 Task: Open a blank google sheet and write heading  Financial Planner. Add Dates in a column and its values below  'Jan 23, Feb 23, Mar 23, Apr 23 & may23. 'Add Income in next column and its values below  $3,000, $3,200, $3,100, $3,300 & $3,500. Add Expenses in next column and its values below  $2,000, $2,300, $2,200, $2,500 & $2,800. Add savings in next column and its values below $500, $600, $500, $700 & $700. Add Investment in next column and its values below  $500, $700, $800, $900 & $1000. Add Net Saving in next column and its values below  $1000, $1200, $900, $800 & $700. Save page DashboardFinDashboard
Action: Key pressed <Key.shift><Key.shift><Key.shift><Key.shift><Key.shift><Key.shift><Key.shift><Key.shift><Key.shift><Key.shift>Financial<Key.space><Key.shift>Planner<Key.enter><Key.shift>Dates<Key.enter><Key.shift>Jan<Key.space>23<Key.enter><Key.shift>Feb<Key.space>23<Key.enter><Key.shift><Key.shift><Key.shift><Key.shift><Key.shift><Key.shift><Key.shift>Mar<Key.space>23<Key.enter><Key.shift>Apr<Key.space>23<Key.enter><Key.shift>May<Key.space>23<Key.enter>
Screenshot: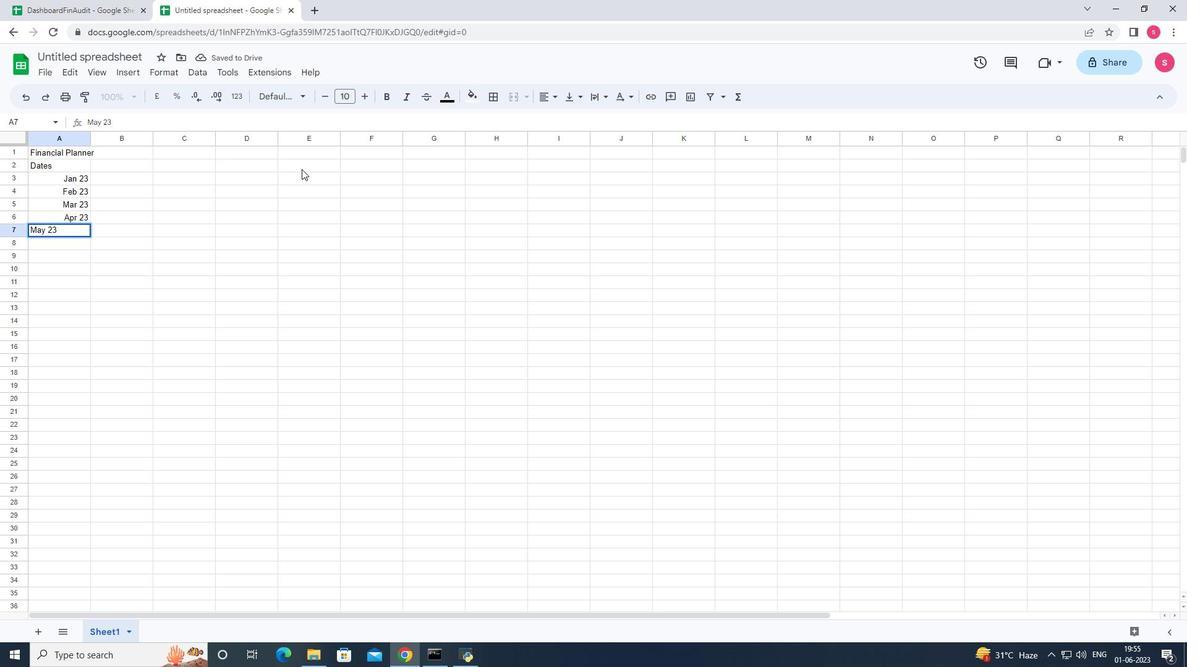 
Action: Mouse moved to (138, 162)
Screenshot: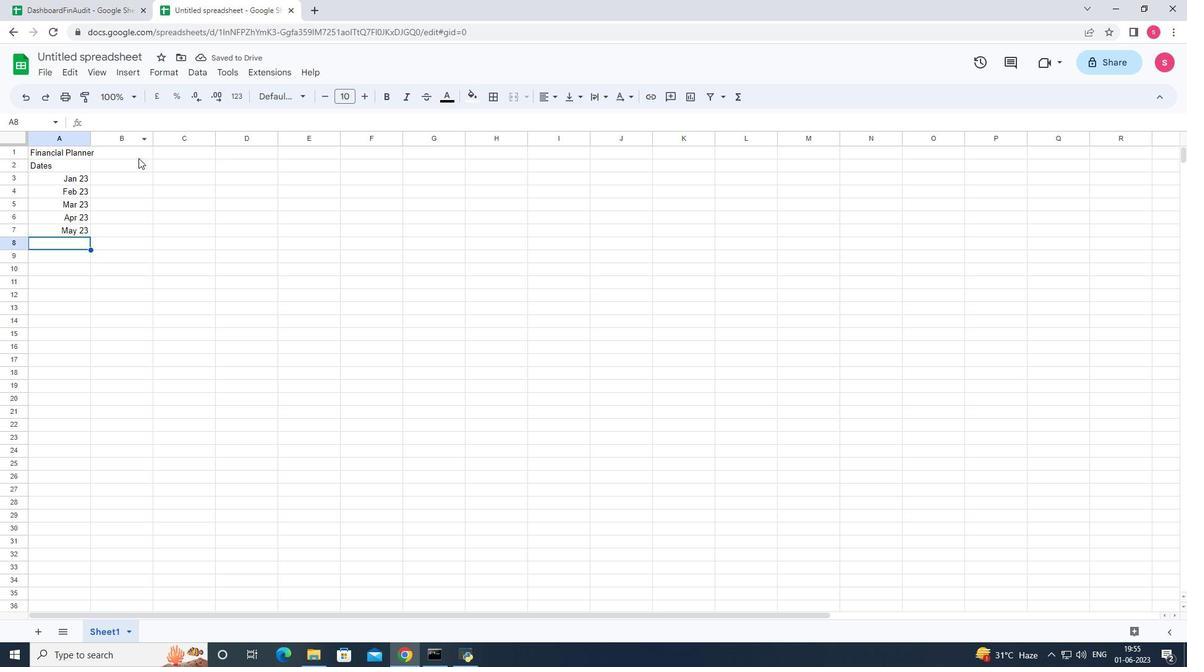 
Action: Mouse pressed left at (138, 162)
Screenshot: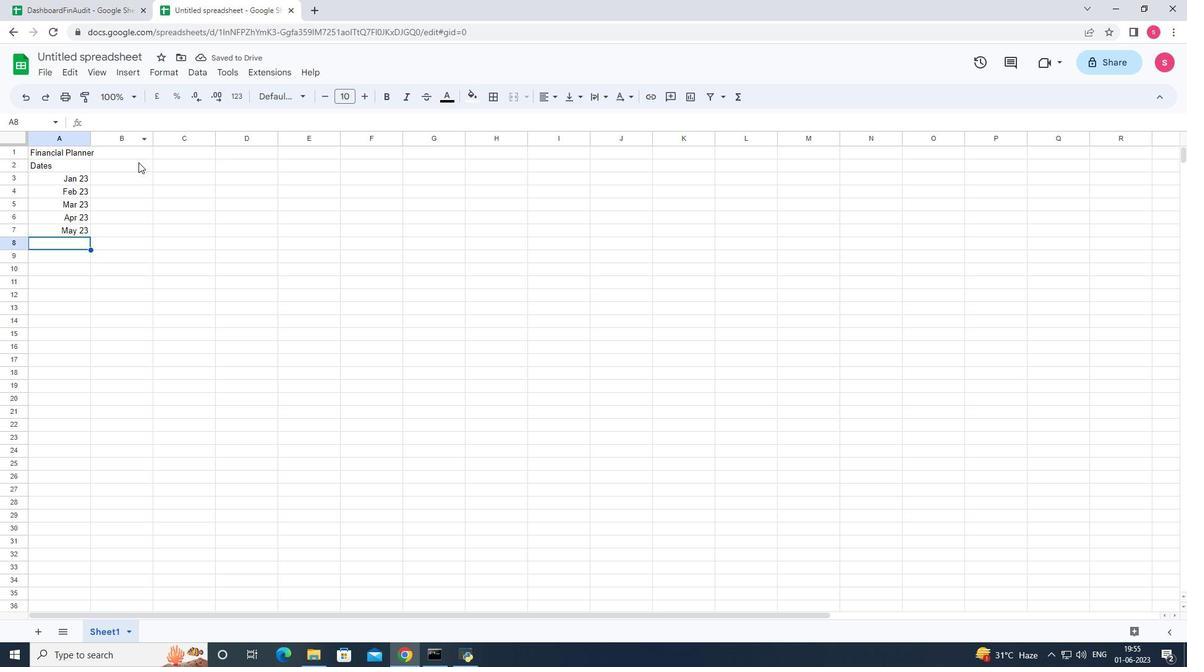 
Action: Key pressed <Key.shift>Income<Key.down>3000<Key.enter>3200<Key.enter>3100<Key.enter>3300<Key.enter>3500<Key.enter>
Screenshot: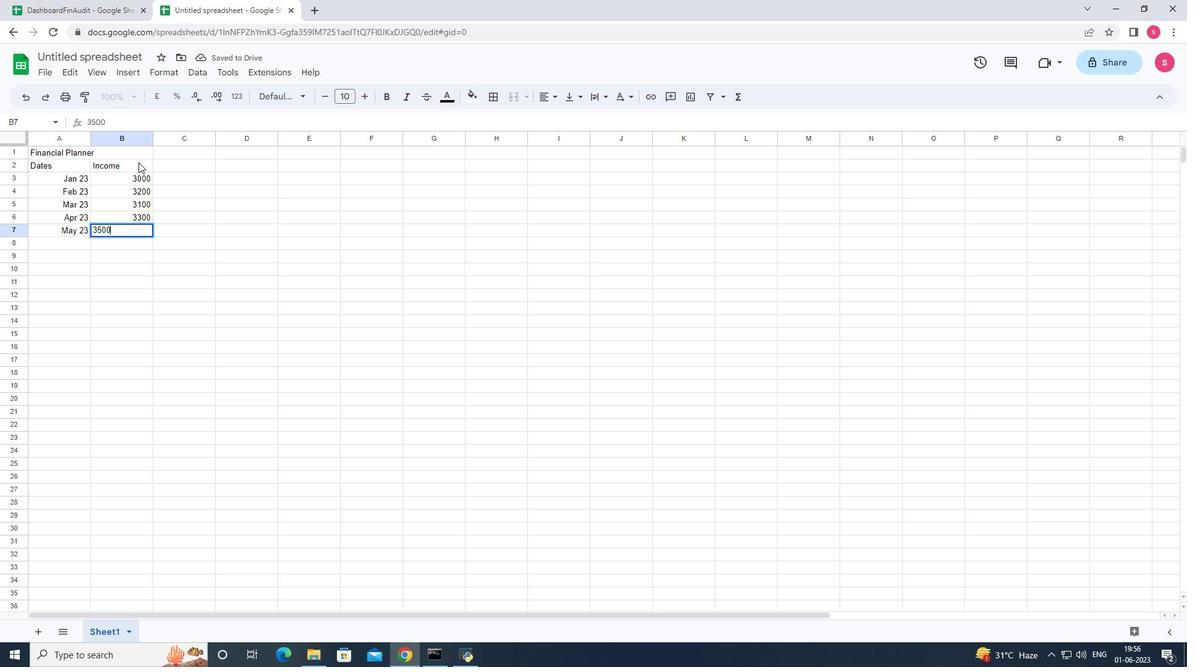 
Action: Mouse moved to (124, 177)
Screenshot: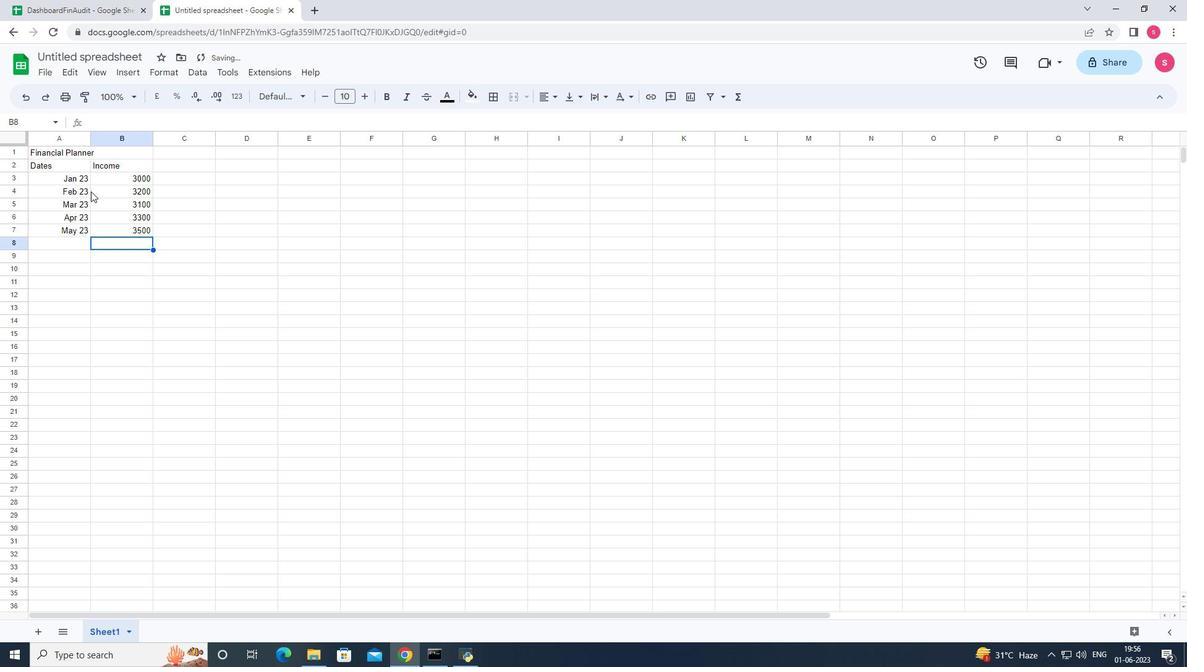 
Action: Mouse pressed left at (124, 177)
Screenshot: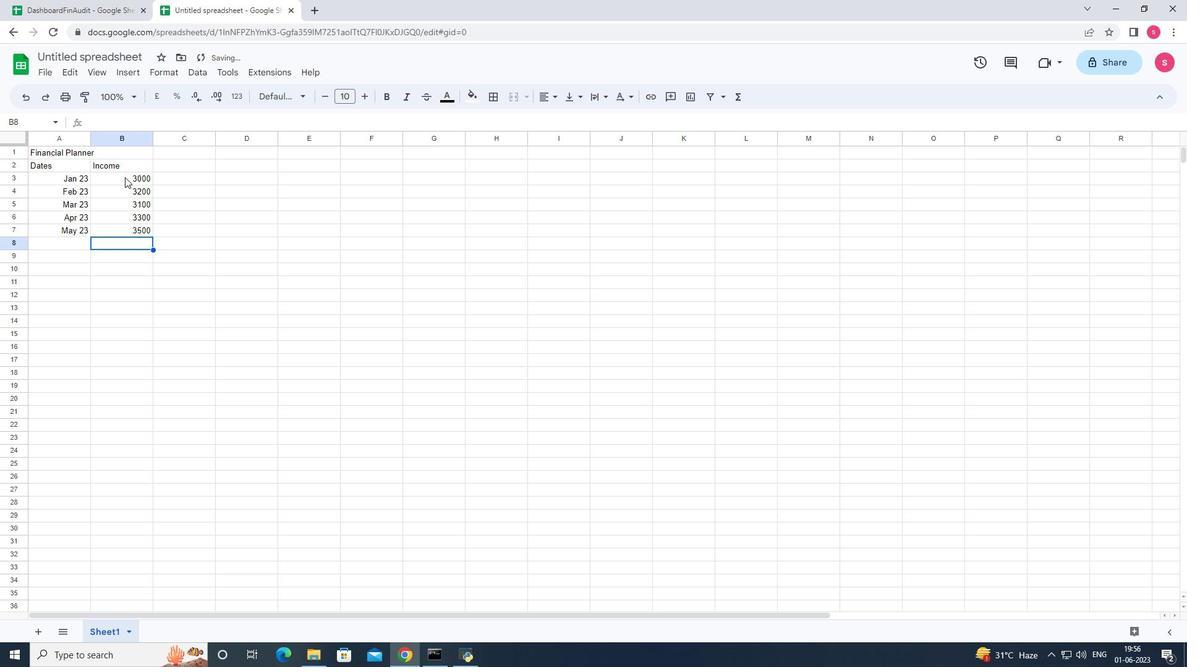 
Action: Mouse moved to (163, 74)
Screenshot: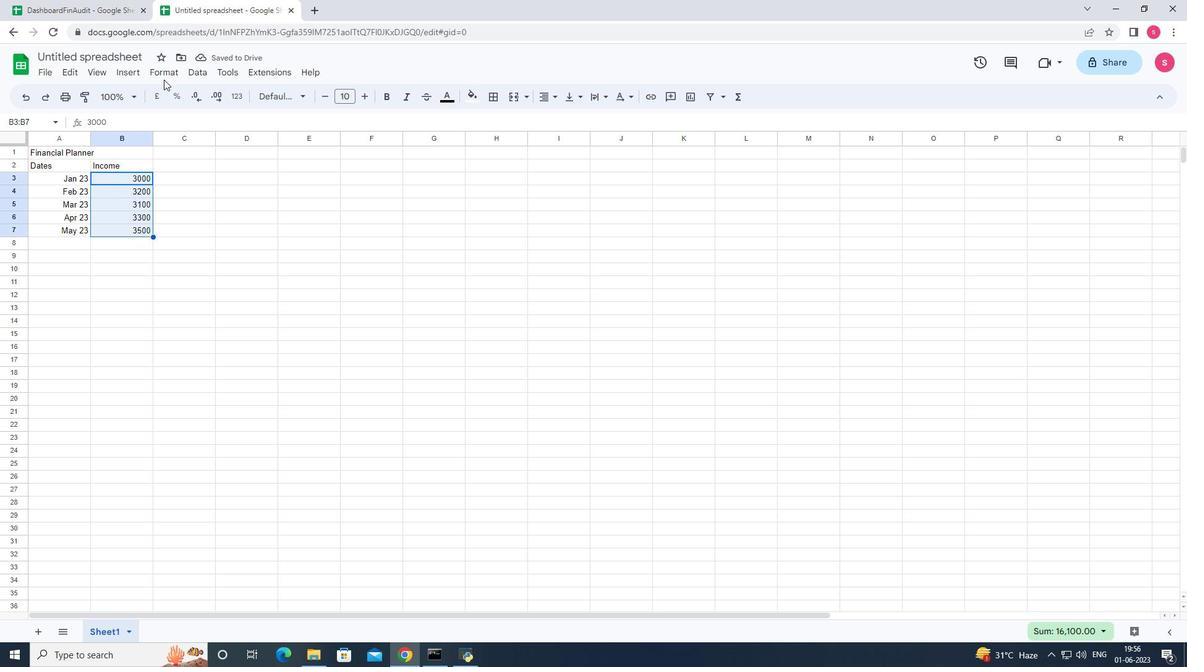 
Action: Mouse pressed left at (163, 74)
Screenshot: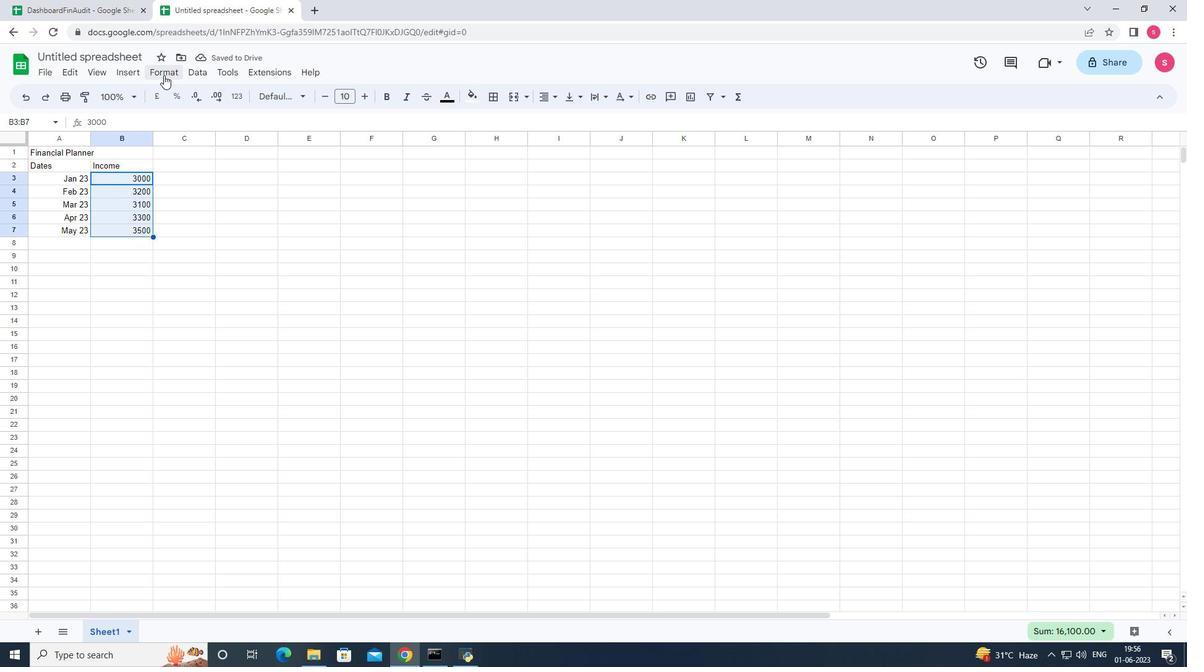 
Action: Mouse moved to (193, 125)
Screenshot: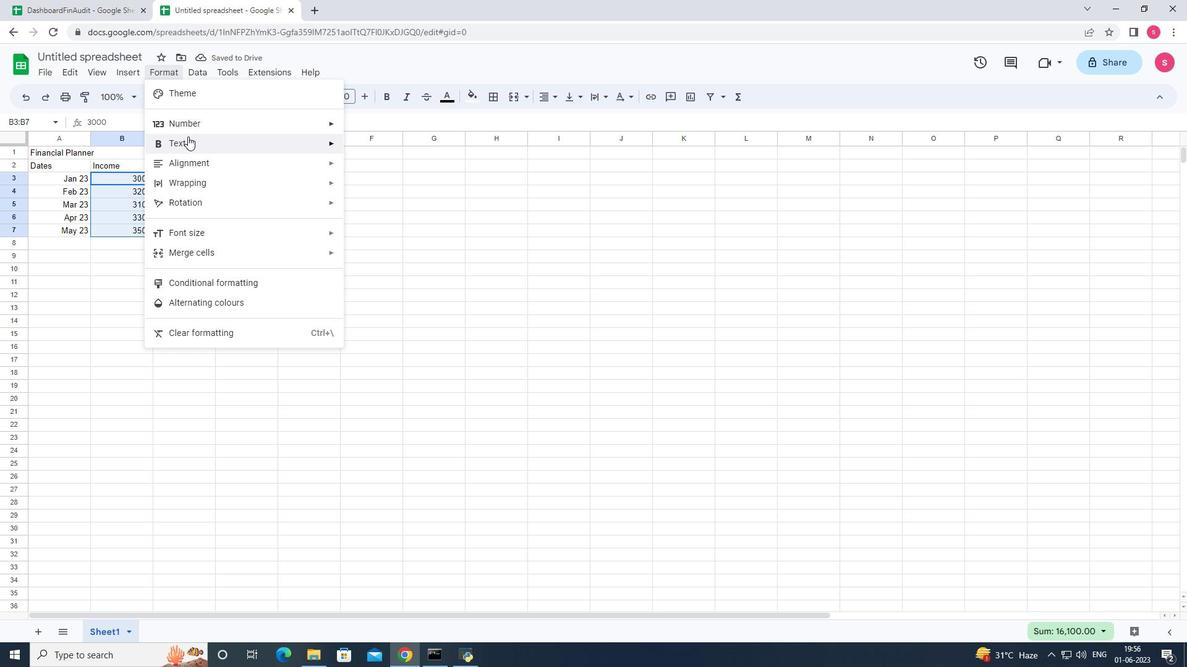 
Action: Mouse pressed left at (193, 125)
Screenshot: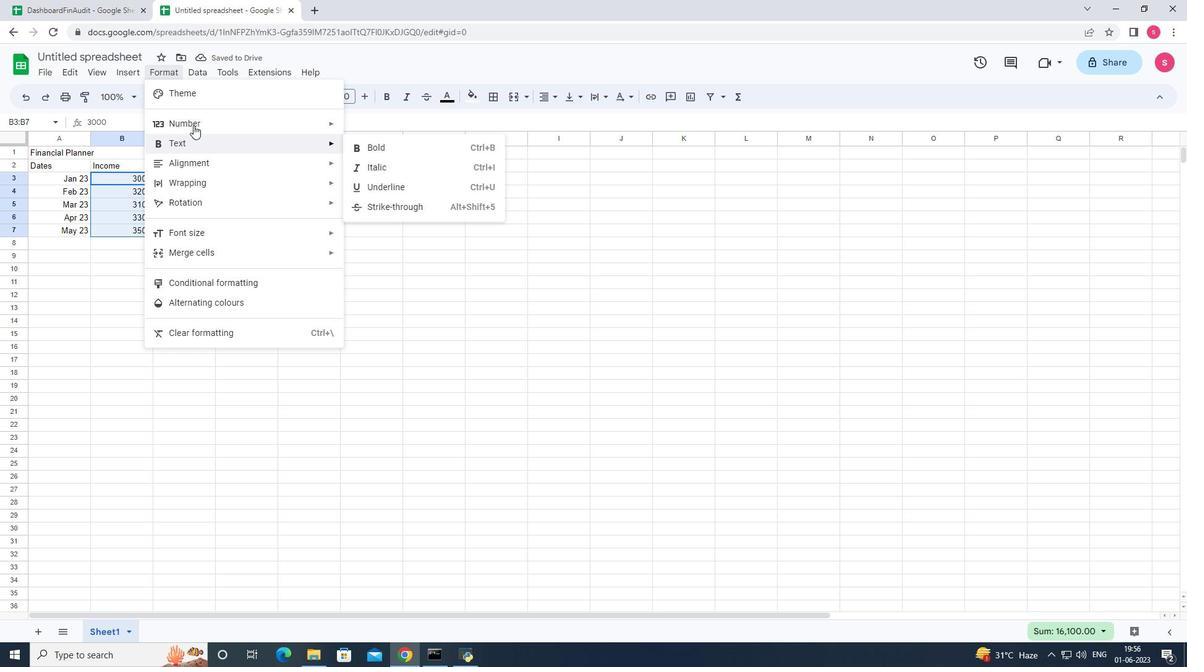 
Action: Mouse moved to (445, 497)
Screenshot: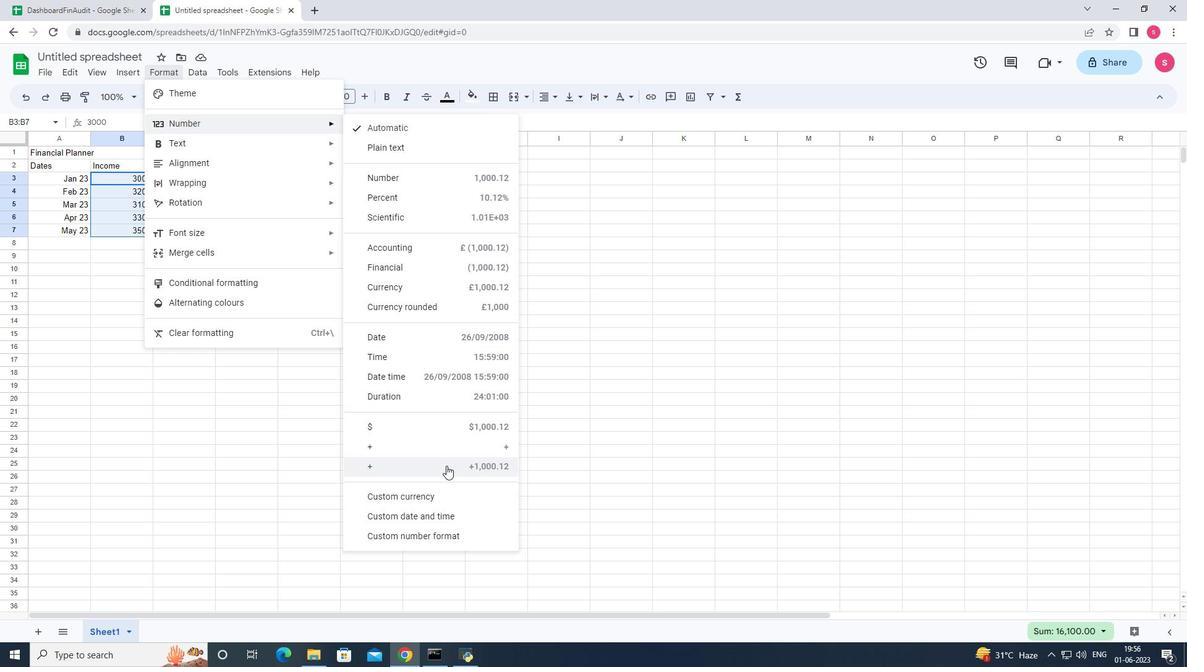 
Action: Mouse pressed left at (445, 497)
Screenshot: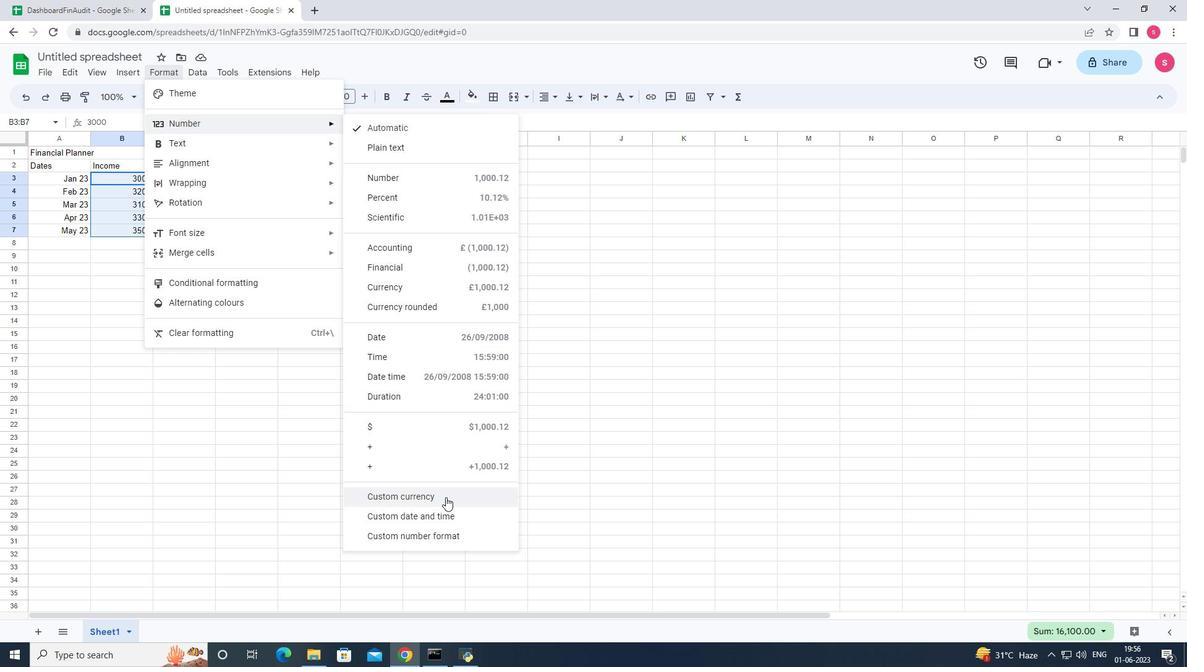 
Action: Mouse moved to (603, 274)
Screenshot: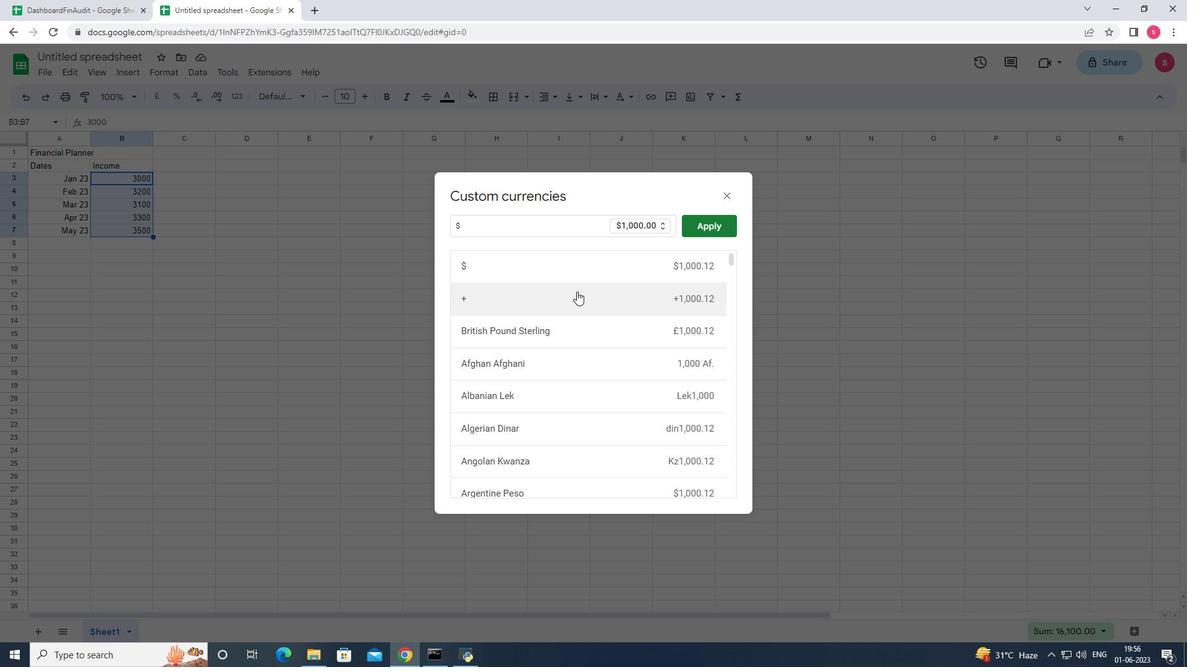 
Action: Mouse pressed left at (603, 274)
Screenshot: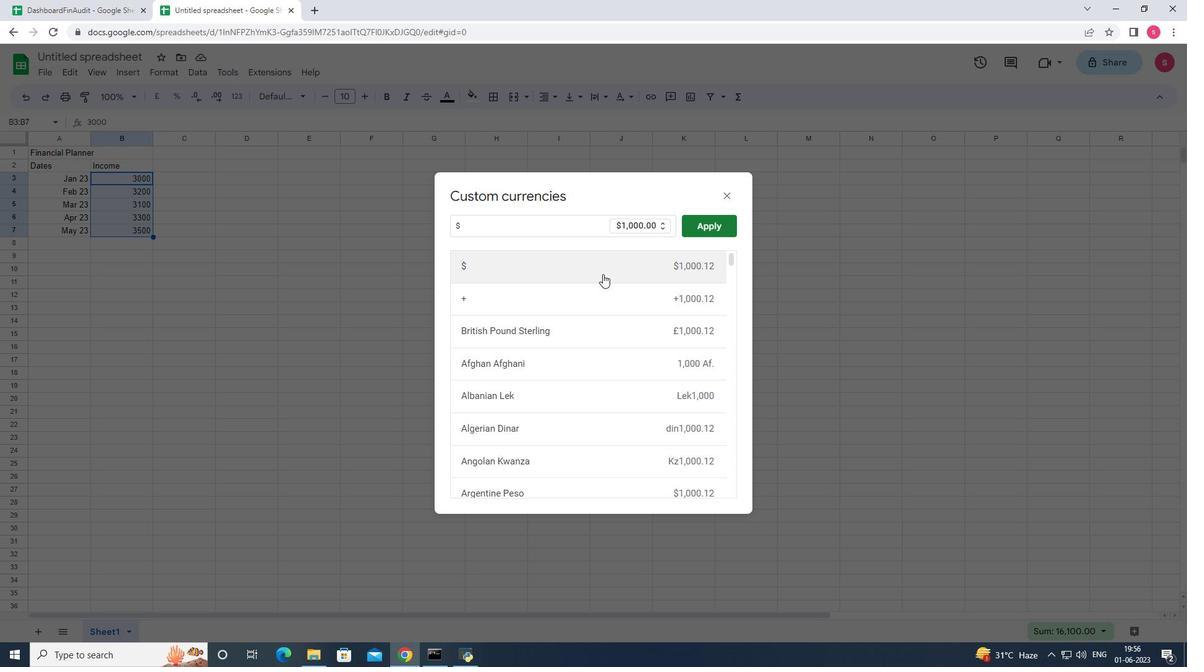
Action: Mouse moved to (716, 230)
Screenshot: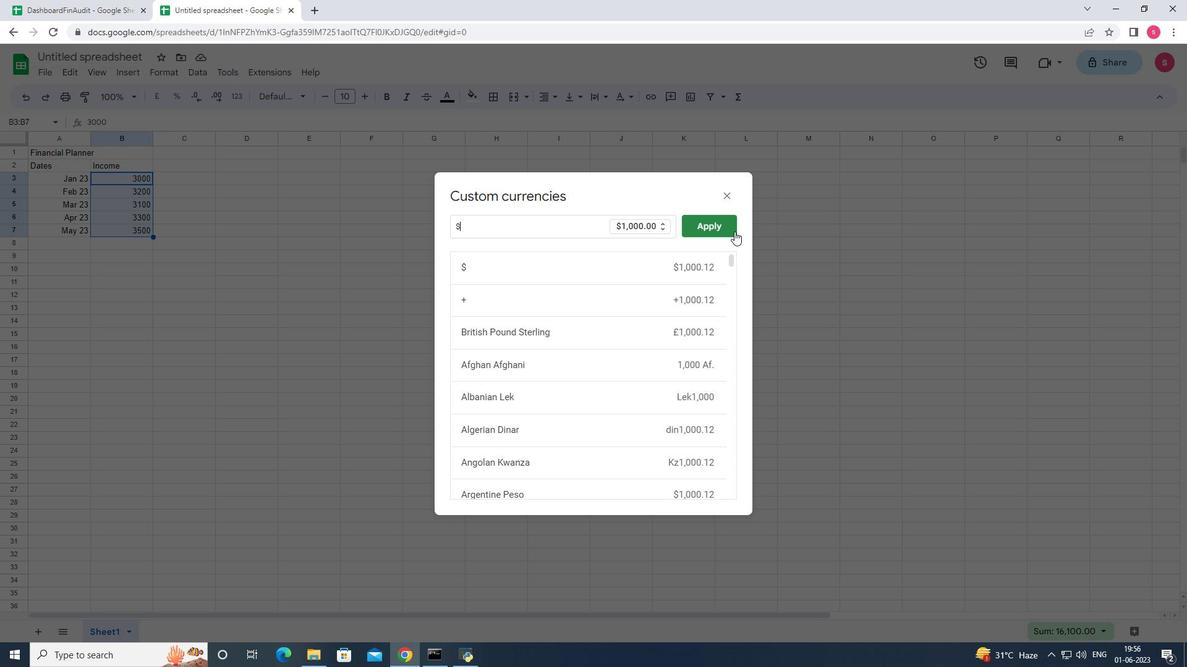 
Action: Mouse pressed left at (716, 230)
Screenshot: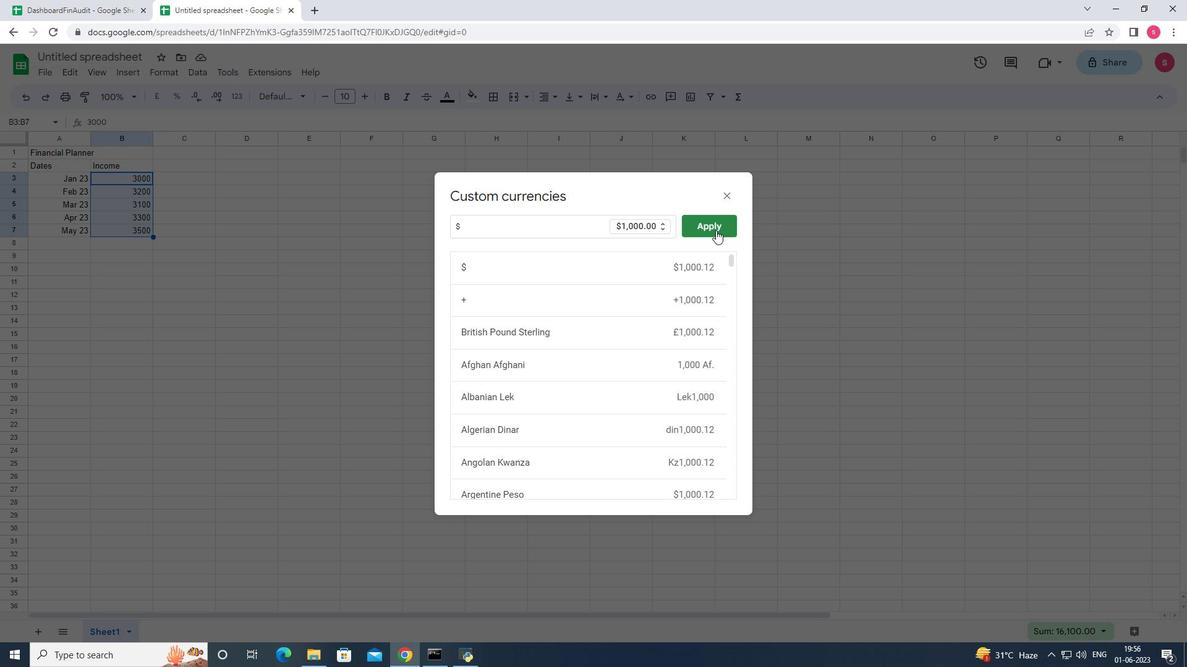 
Action: Mouse moved to (188, 168)
Screenshot: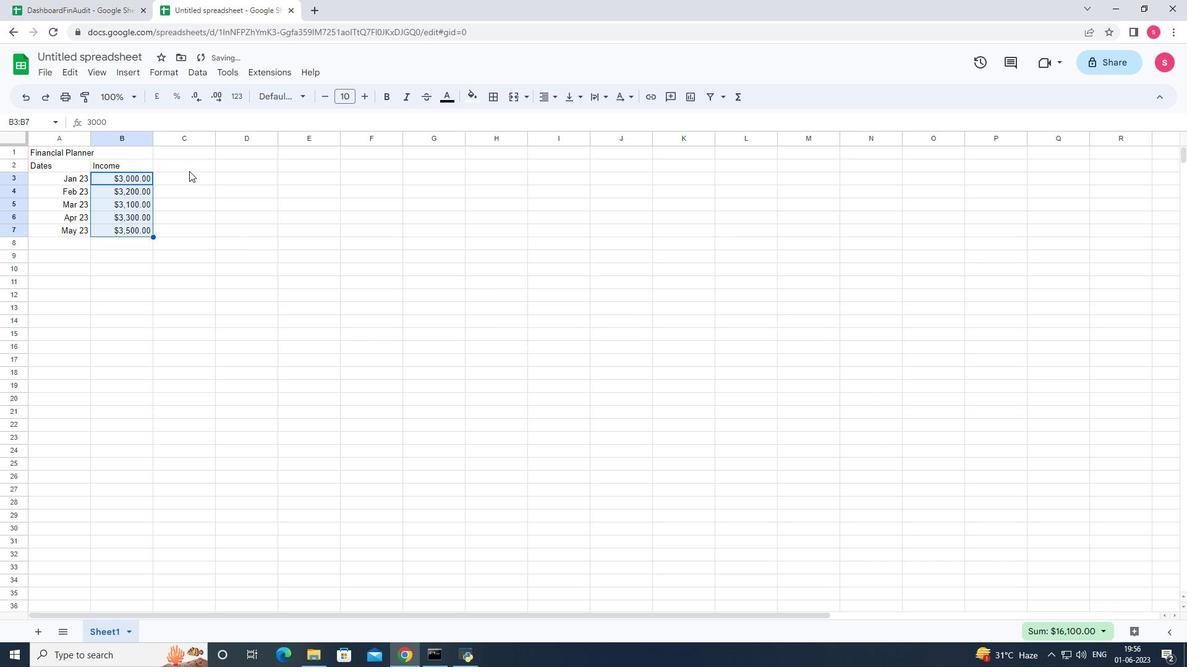 
Action: Mouse pressed left at (188, 168)
Screenshot: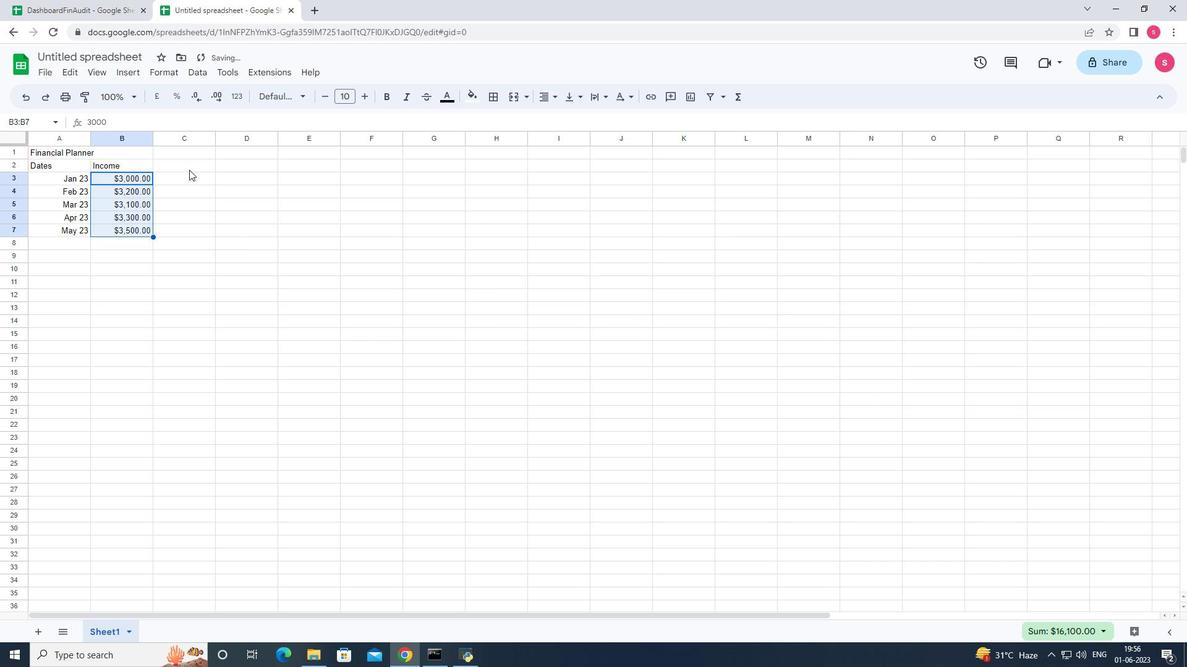 
Action: Key pressed <Key.shift><Key.shift><Key.shift><Key.shift><Key.shift><Key.shift><Key.shift><Key.shift>Expenses<Key.enter>2000<Key.enter>2300<Key.enter>2200<Key.enter>2500<Key.enter>2800<Key.enter>
Screenshot: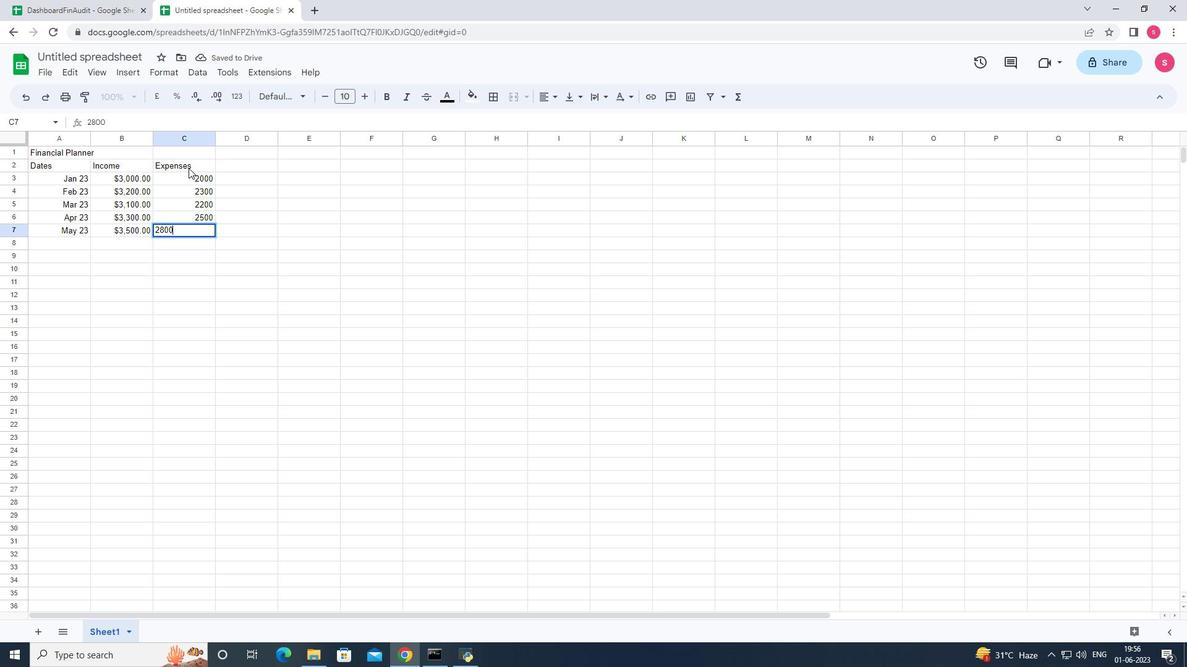 
Action: Mouse moved to (164, 184)
Screenshot: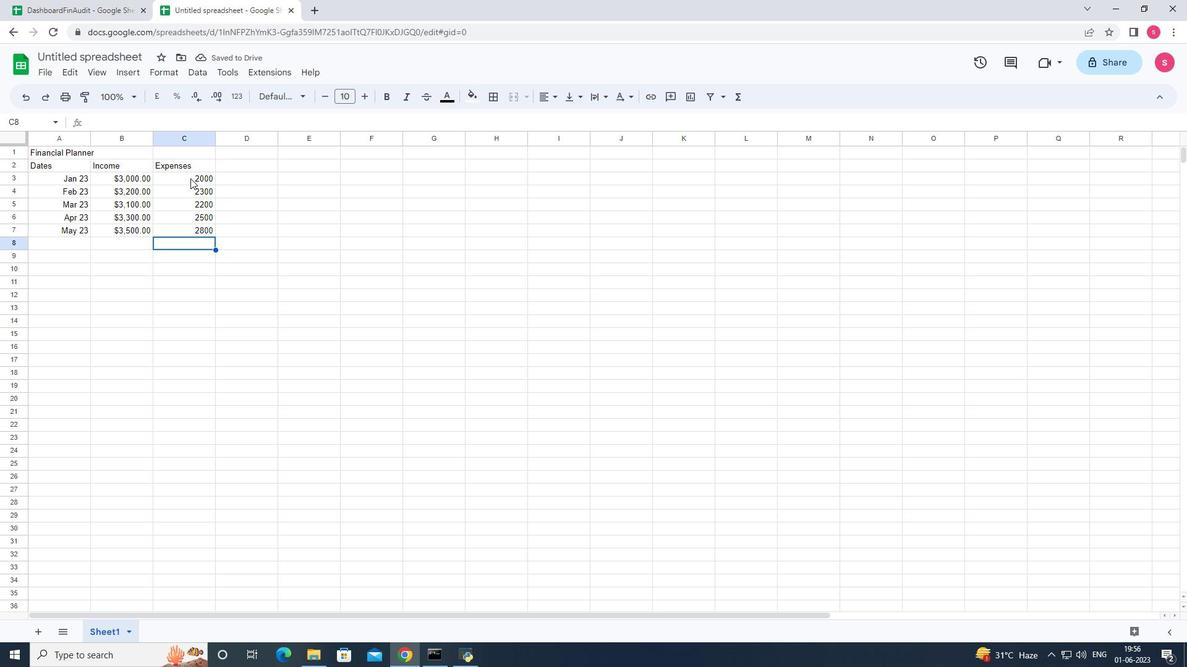 
Action: Mouse pressed left at (164, 184)
Screenshot: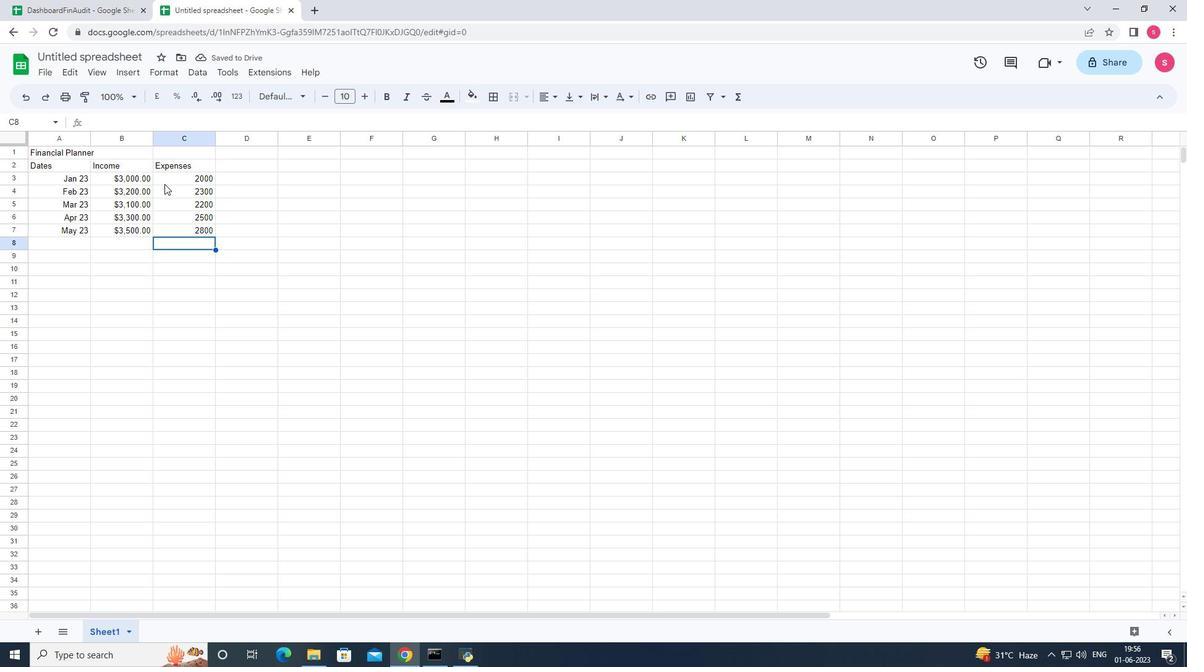 
Action: Mouse moved to (171, 68)
Screenshot: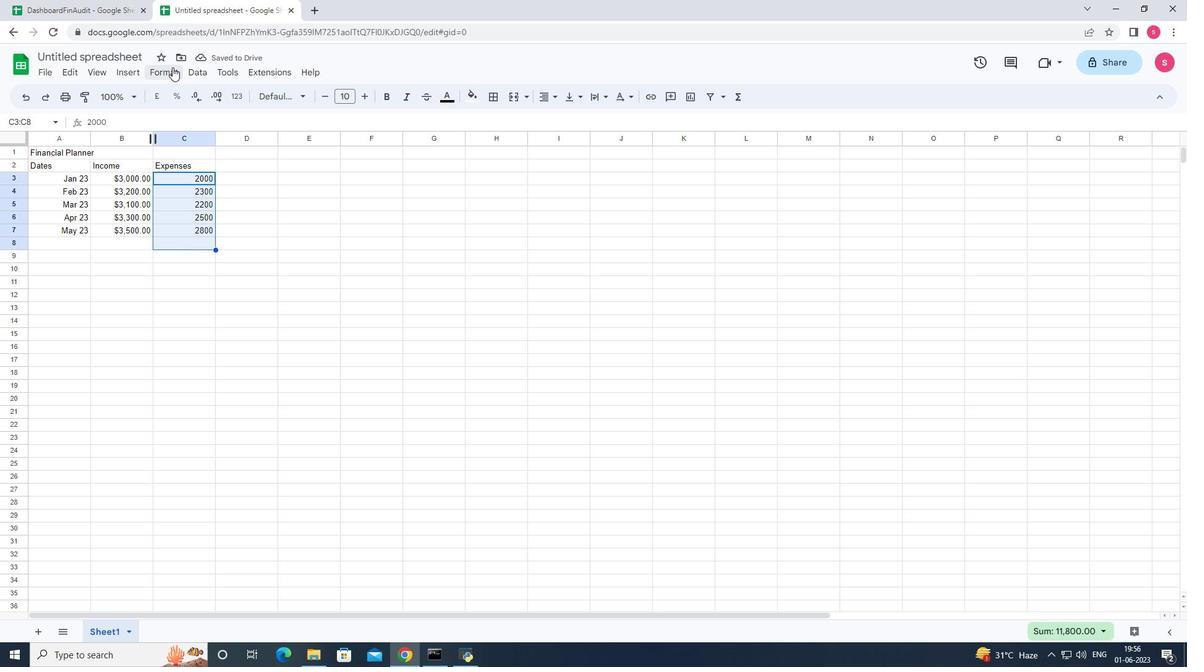
Action: Mouse pressed left at (171, 68)
Screenshot: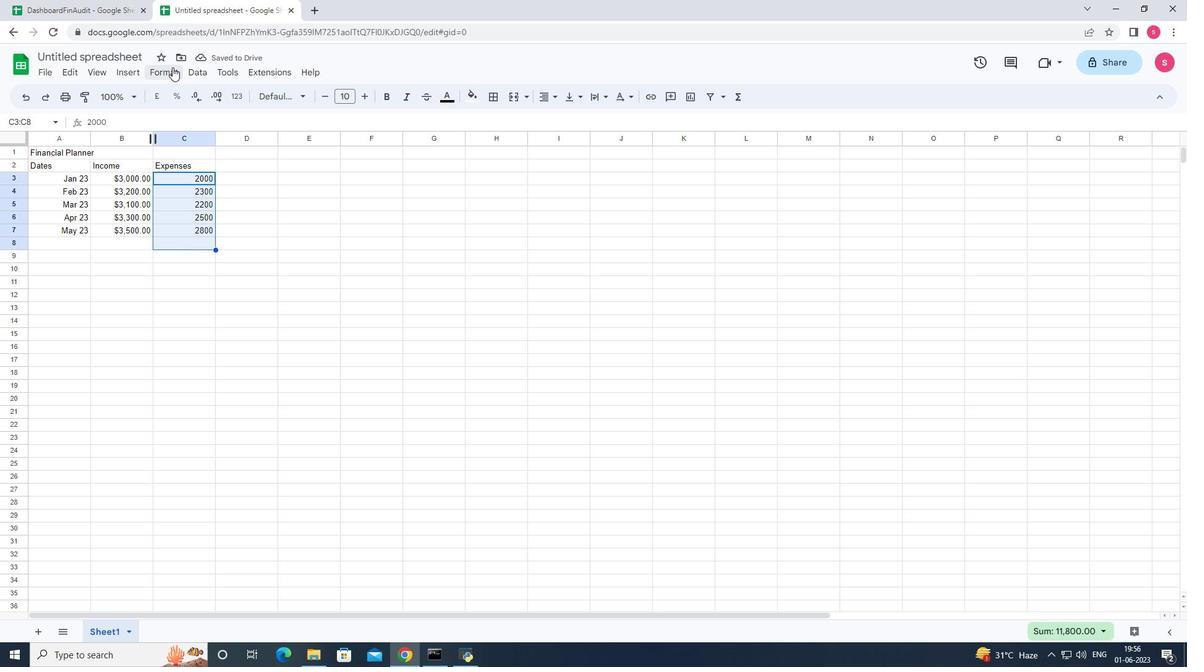 
Action: Mouse moved to (205, 132)
Screenshot: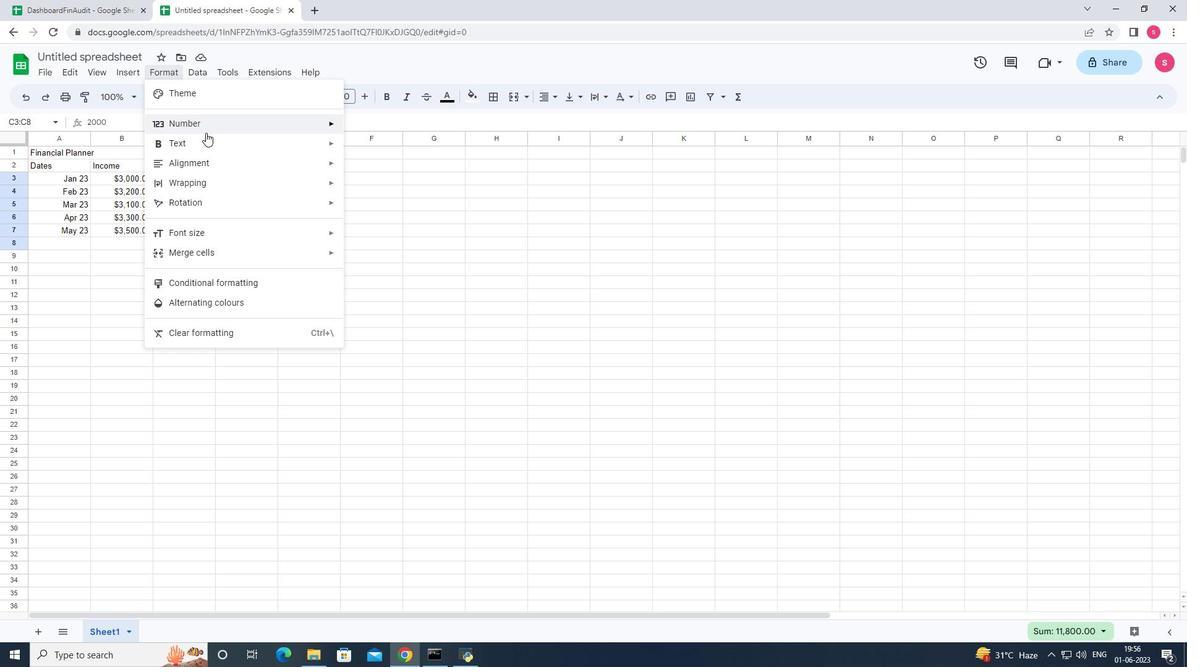 
Action: Mouse pressed left at (205, 132)
Screenshot: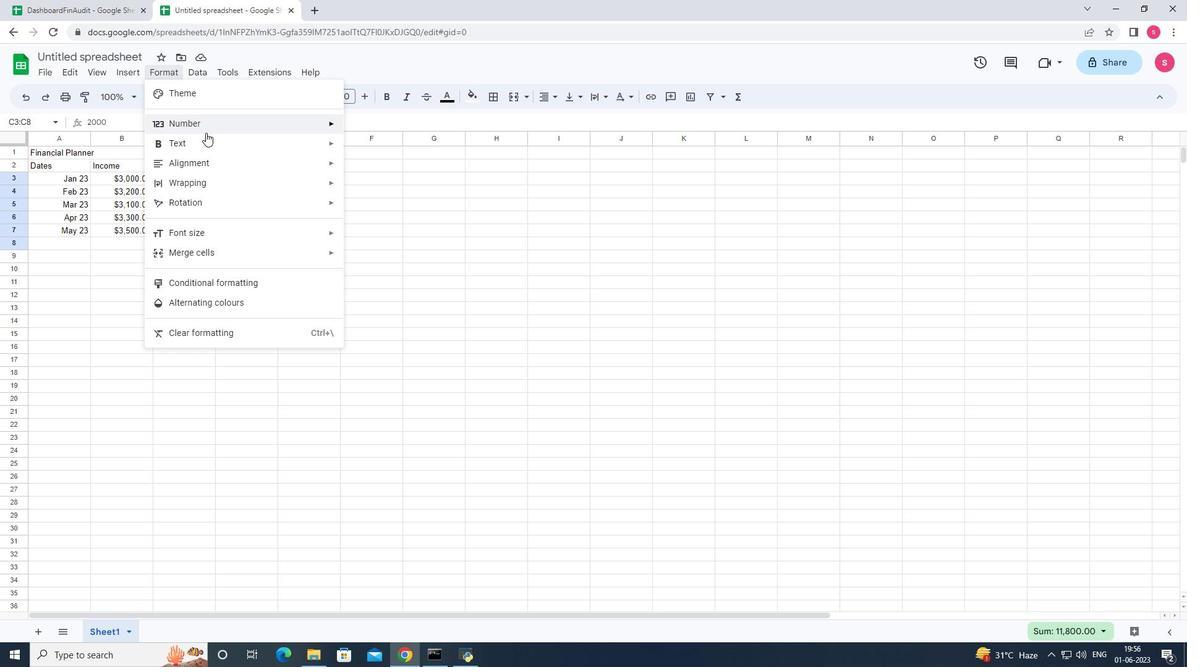 
Action: Mouse moved to (450, 492)
Screenshot: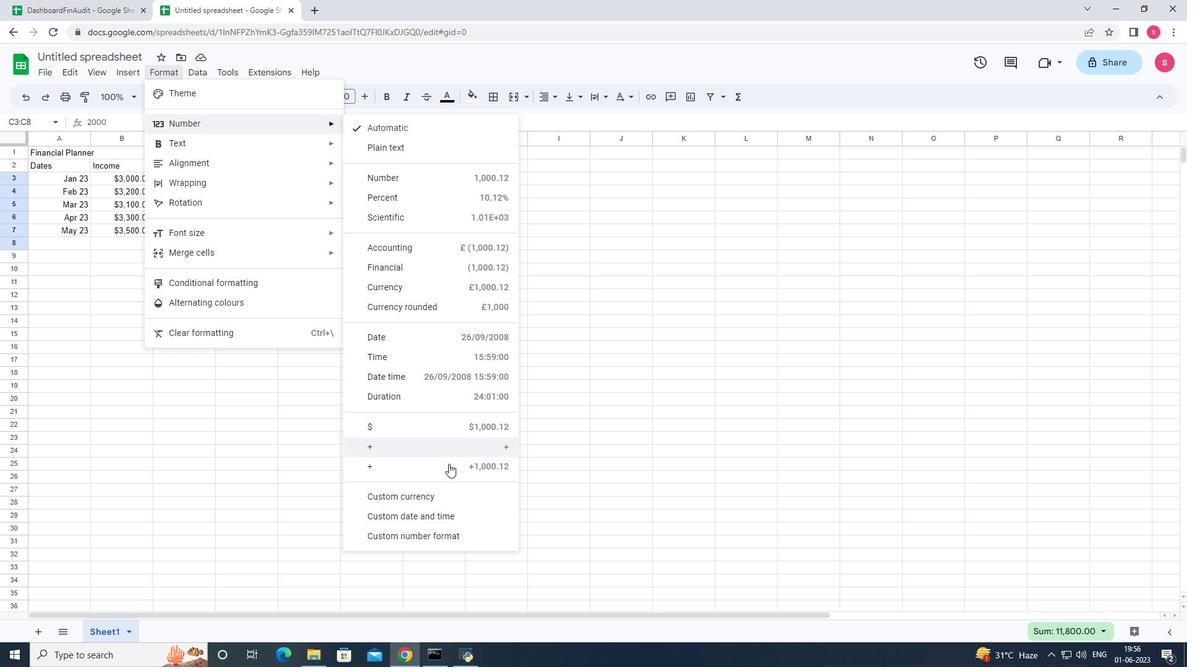 
Action: Mouse pressed left at (450, 492)
Screenshot: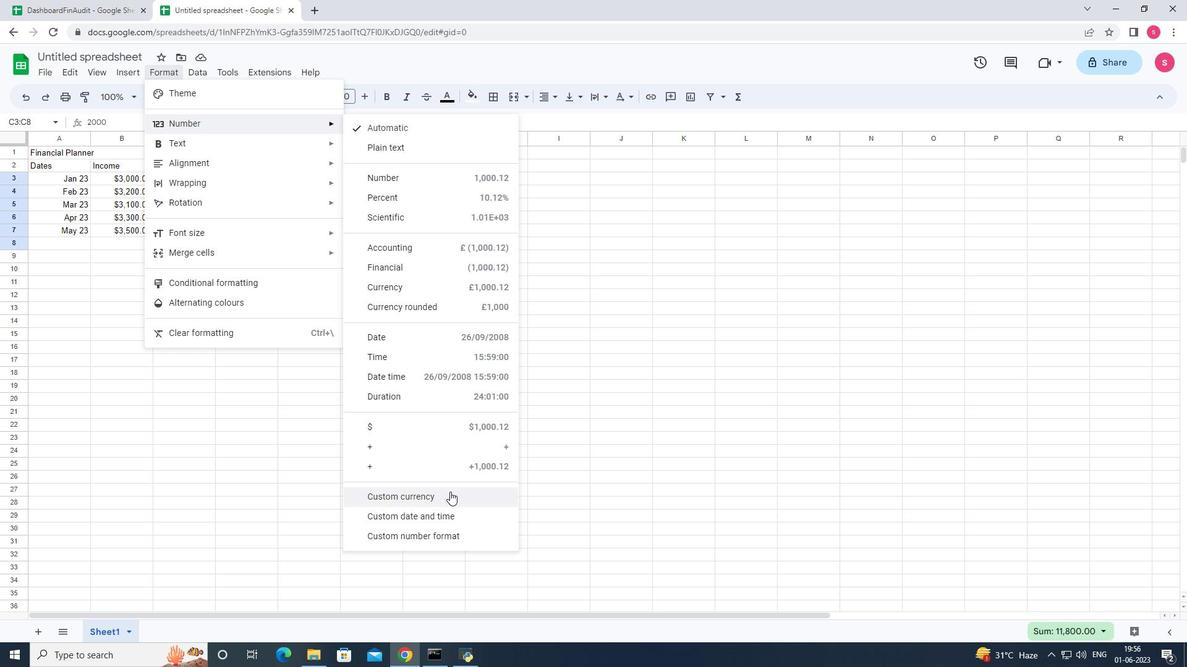 
Action: Mouse moved to (530, 278)
Screenshot: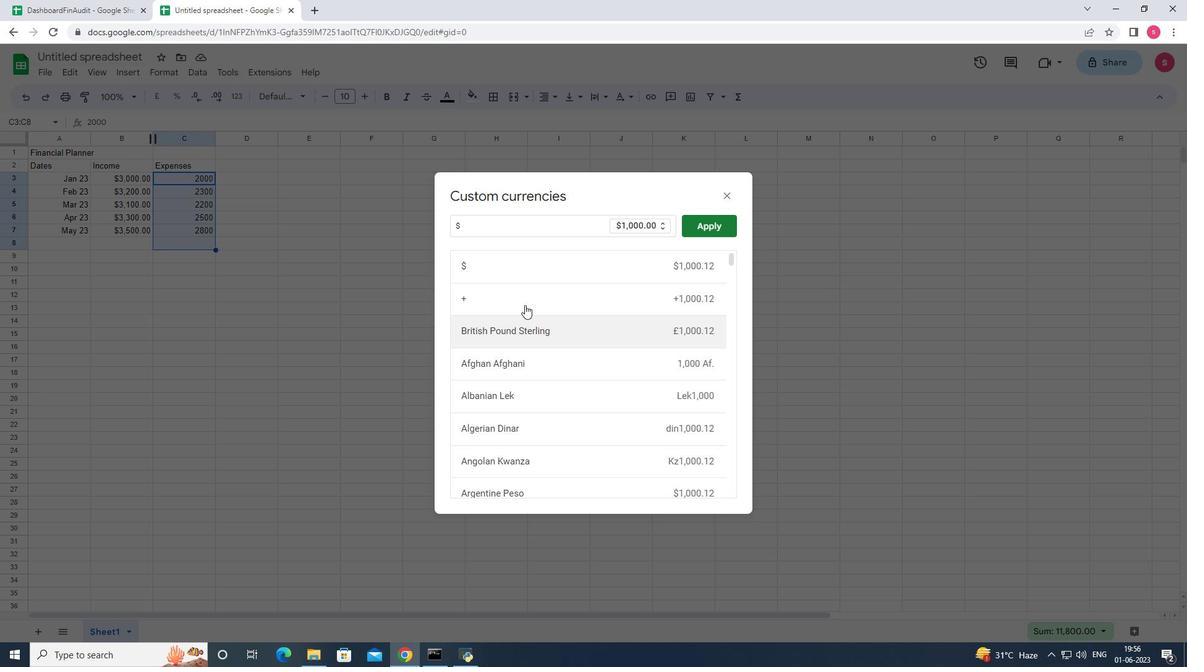 
Action: Mouse pressed left at (530, 278)
Screenshot: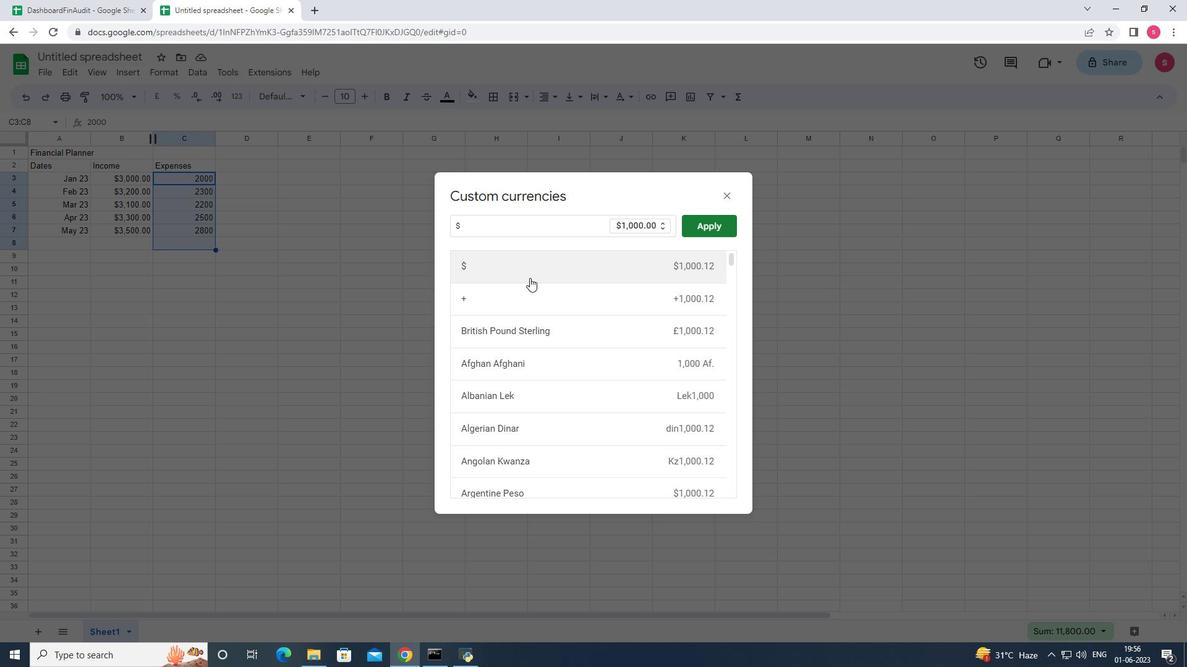 
Action: Mouse moved to (700, 226)
Screenshot: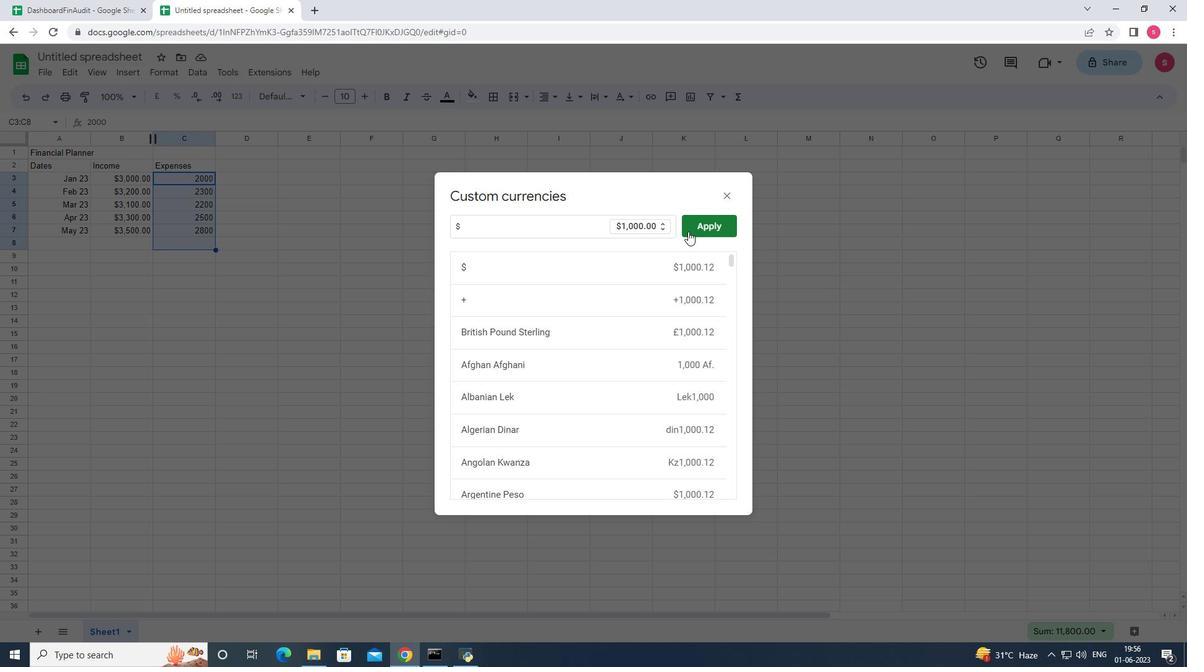 
Action: Mouse pressed left at (700, 226)
Screenshot: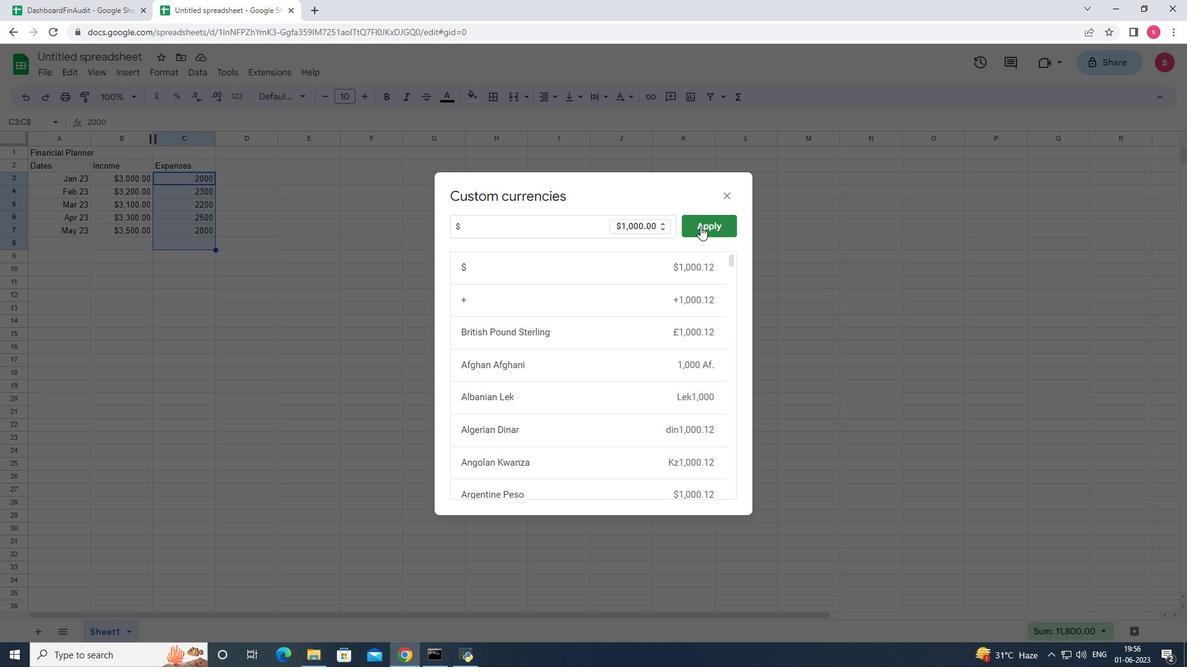 
Action: Mouse moved to (242, 164)
Screenshot: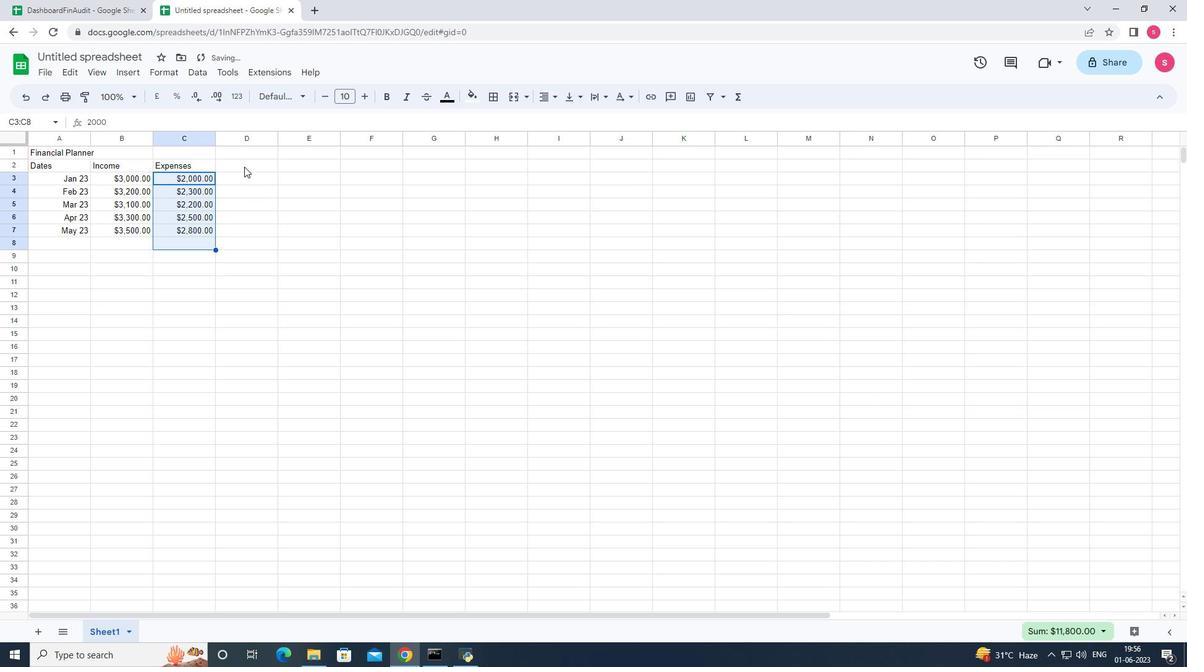 
Action: Mouse pressed left at (242, 164)
Screenshot: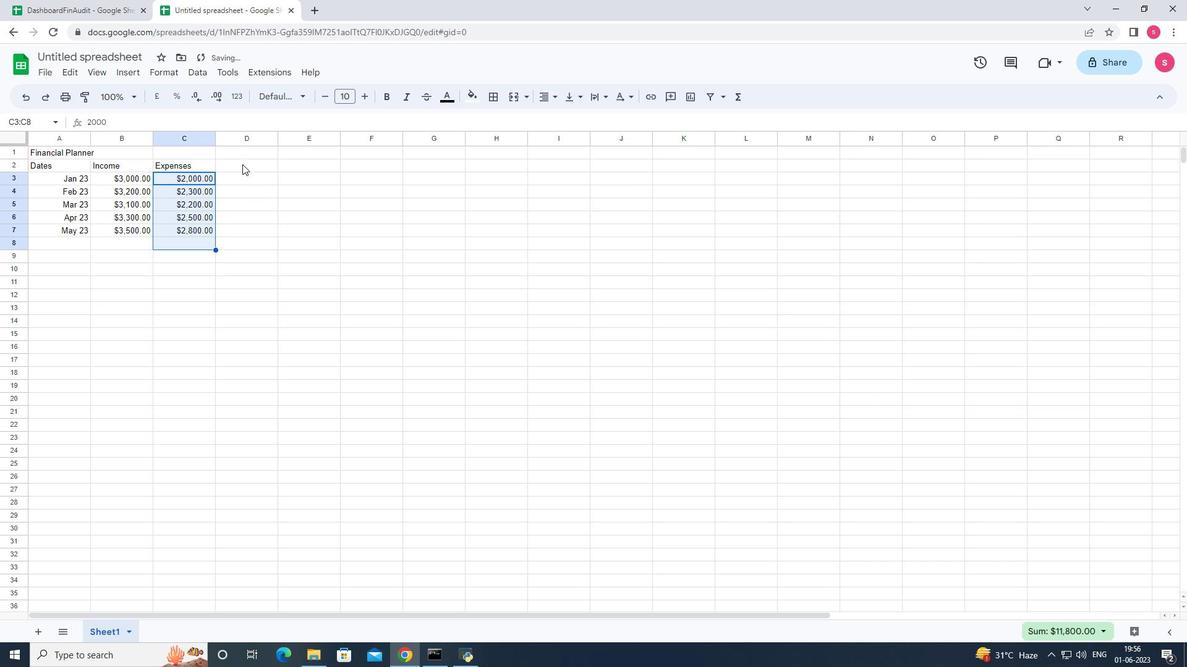 
Action: Mouse moved to (250, 175)
Screenshot: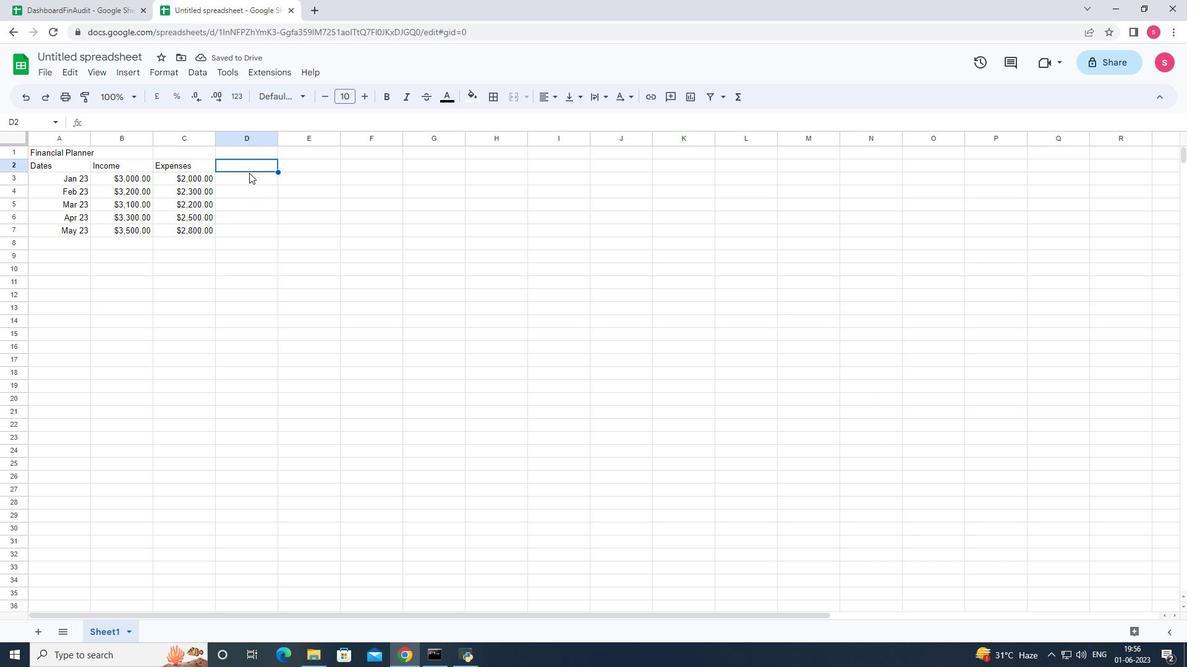 
Action: Key pressed <Key.shift>Savings<Key.enter>500<Key.enter>600<Key.enter>500<Key.enter>700<Key.enter>700<Key.enter>
Screenshot: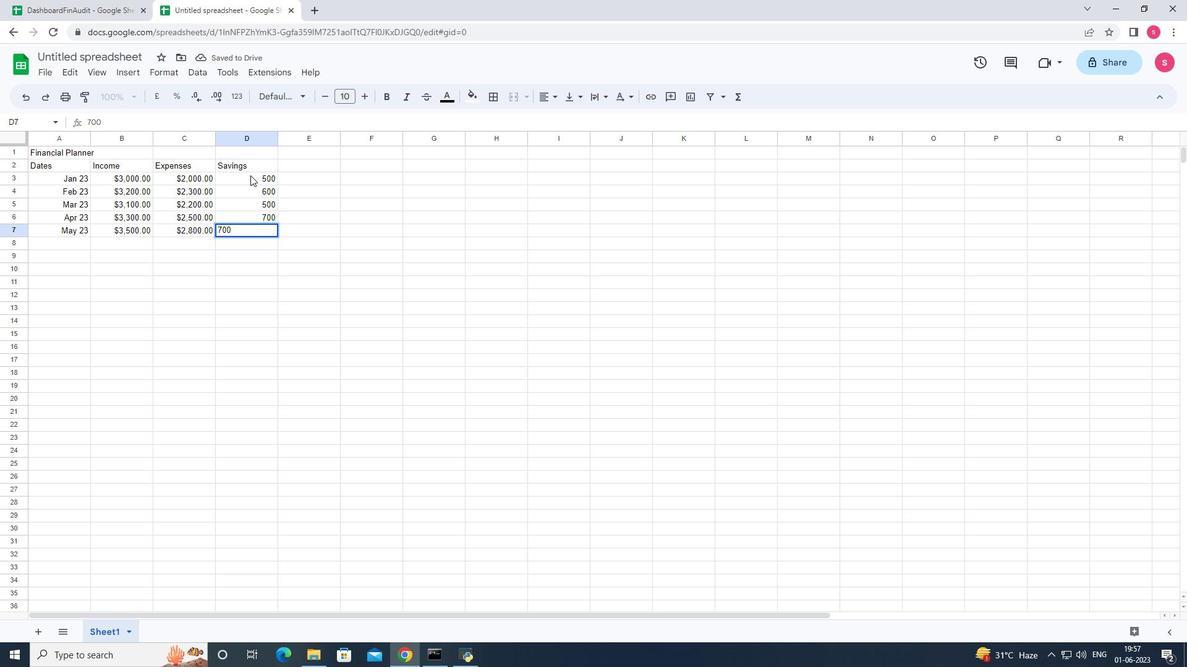 
Action: Mouse pressed left at (250, 175)
Screenshot: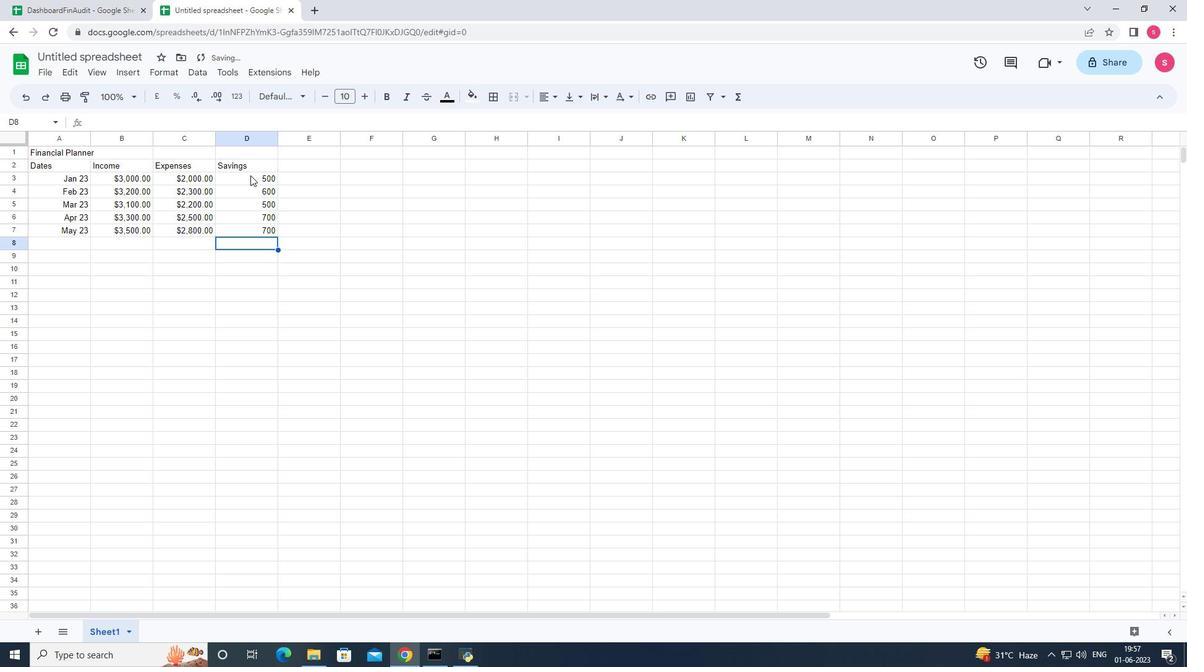 
Action: Mouse moved to (171, 70)
Screenshot: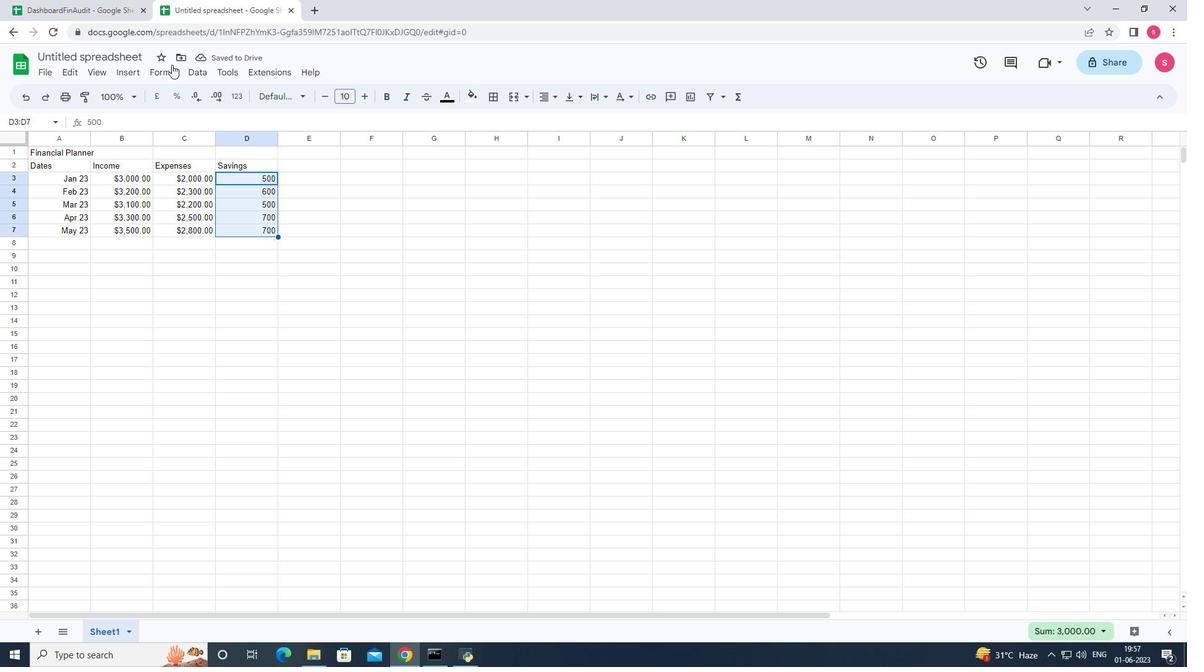 
Action: Mouse pressed left at (171, 70)
Screenshot: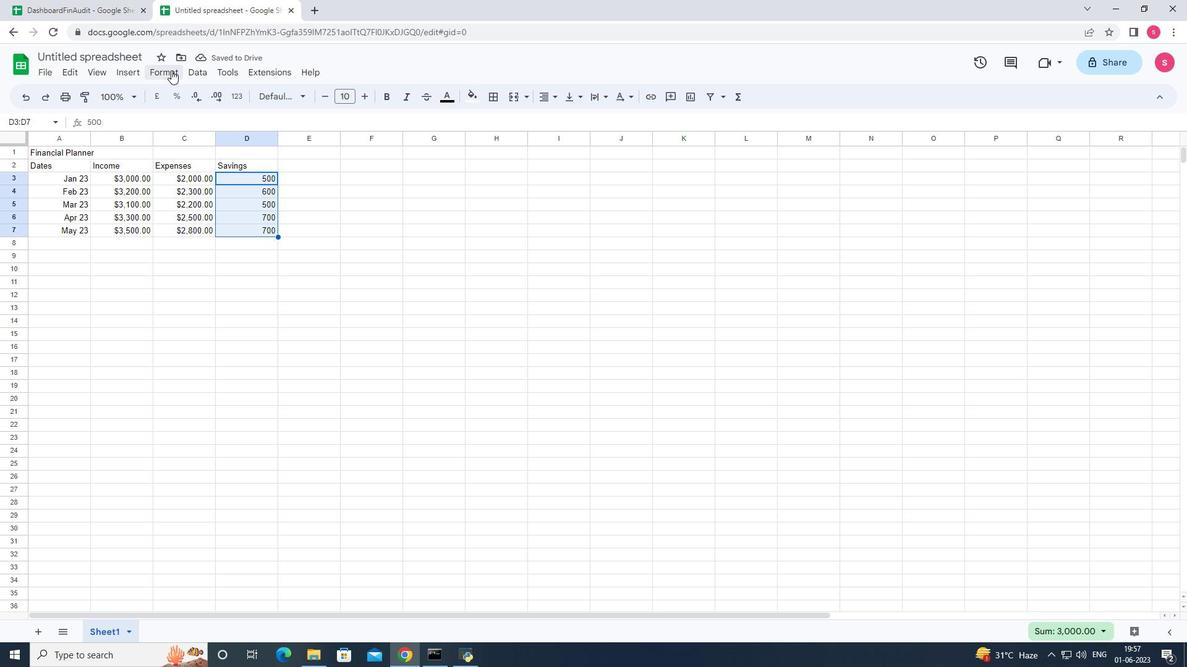 
Action: Mouse moved to (186, 127)
Screenshot: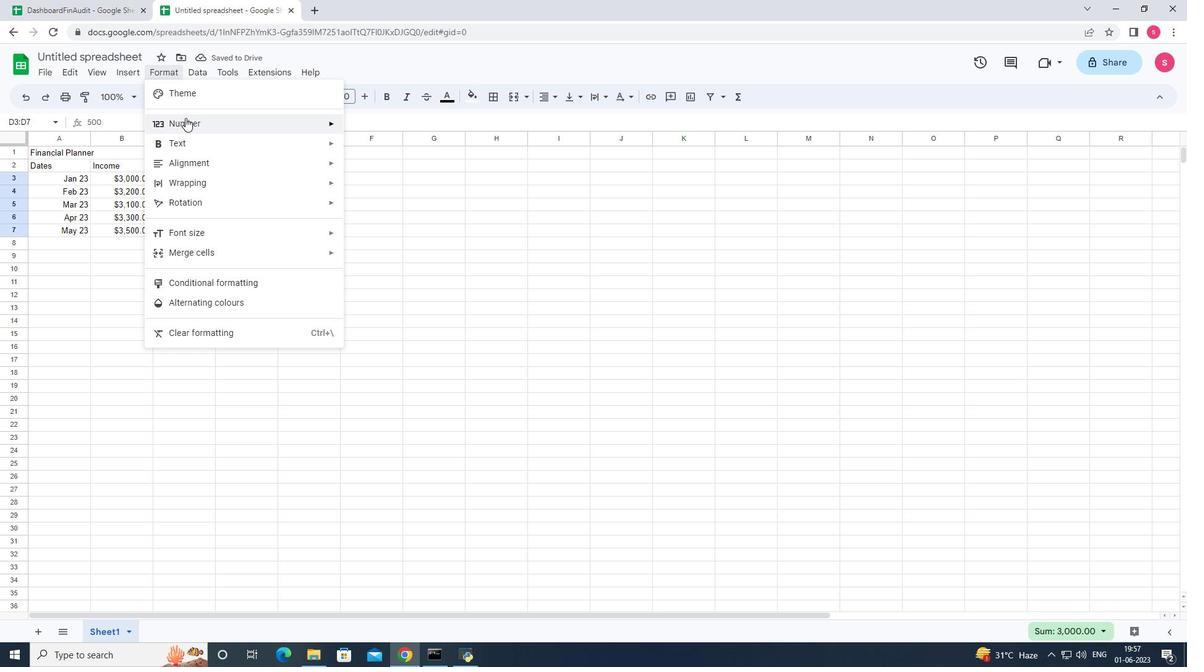 
Action: Mouse pressed left at (186, 127)
Screenshot: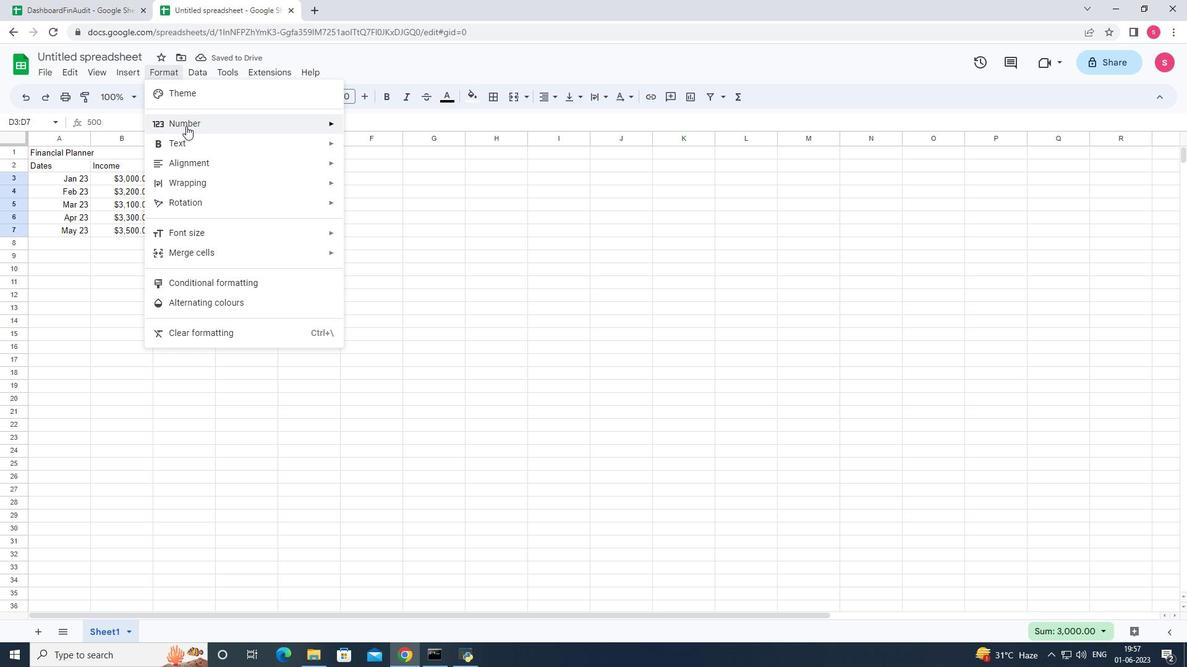 
Action: Mouse moved to (449, 494)
Screenshot: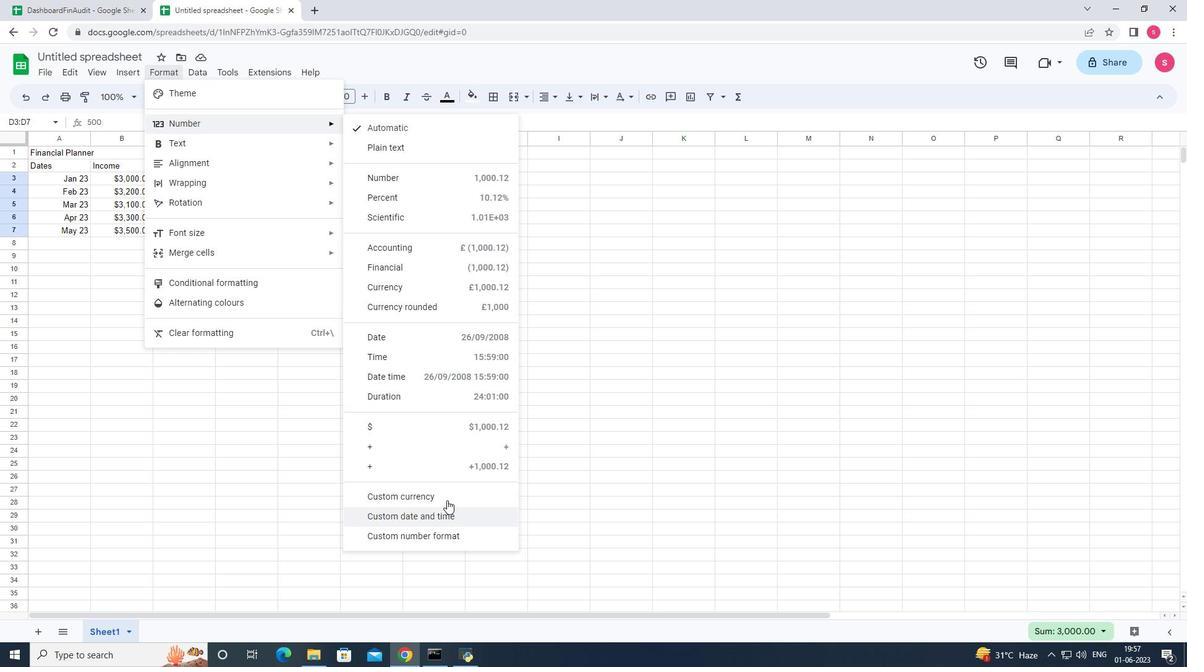 
Action: Mouse pressed left at (449, 494)
Screenshot: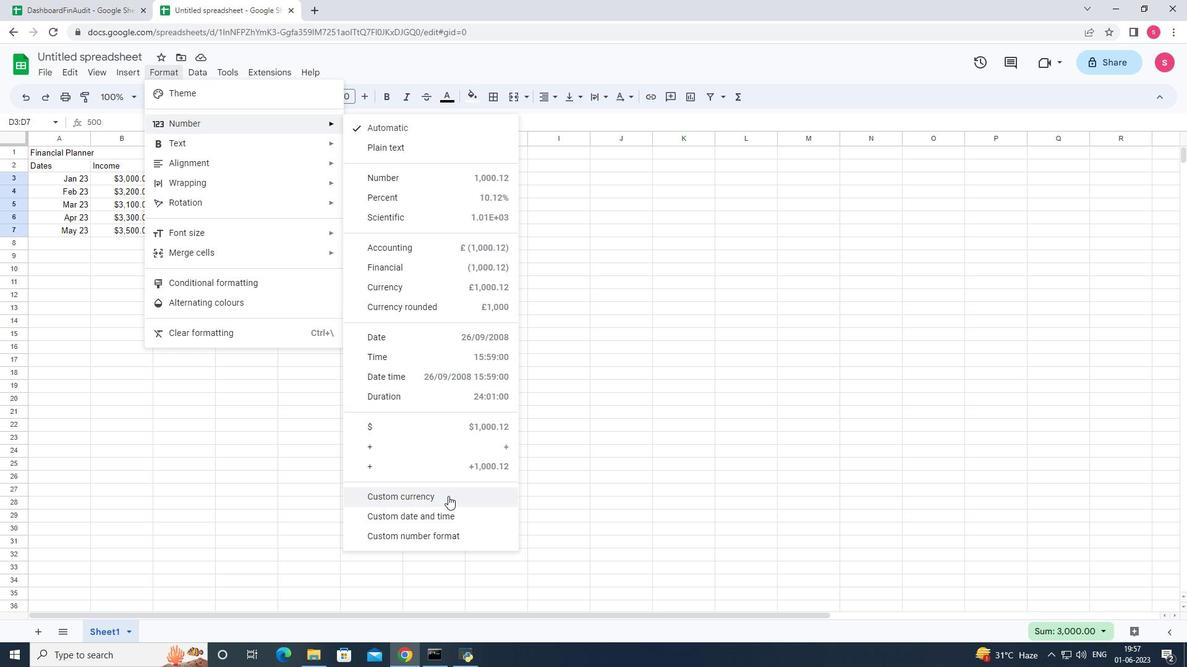 
Action: Mouse moved to (666, 280)
Screenshot: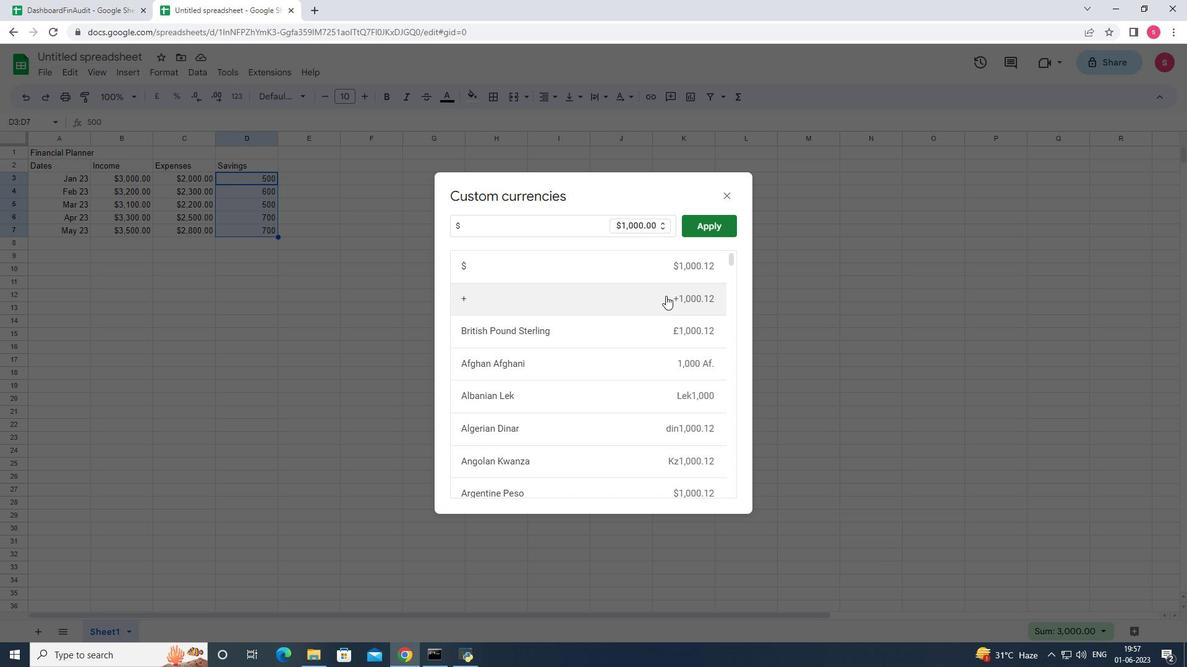 
Action: Mouse pressed left at (666, 280)
Screenshot: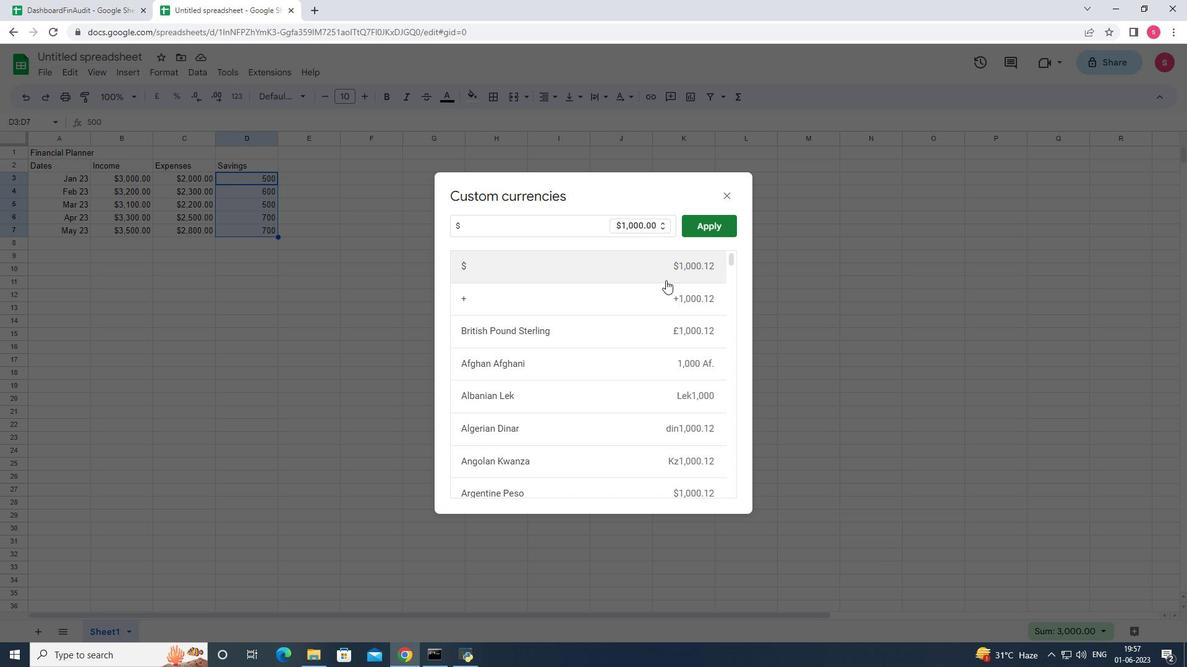 
Action: Mouse moved to (712, 232)
Screenshot: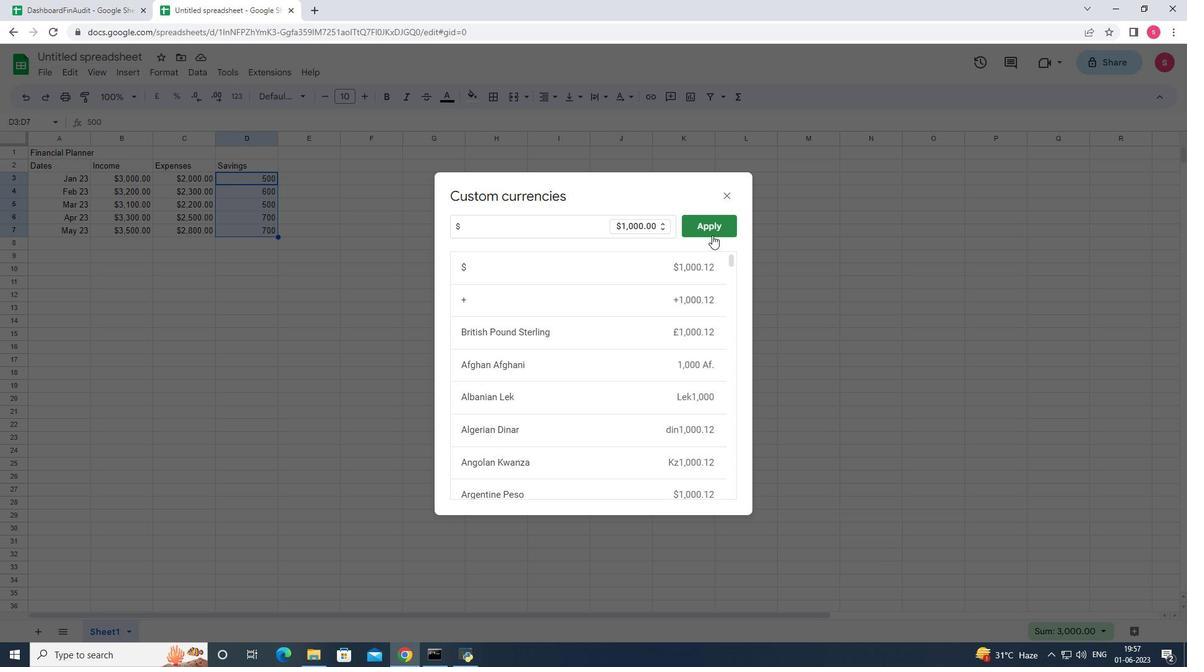 
Action: Mouse pressed left at (712, 232)
Screenshot: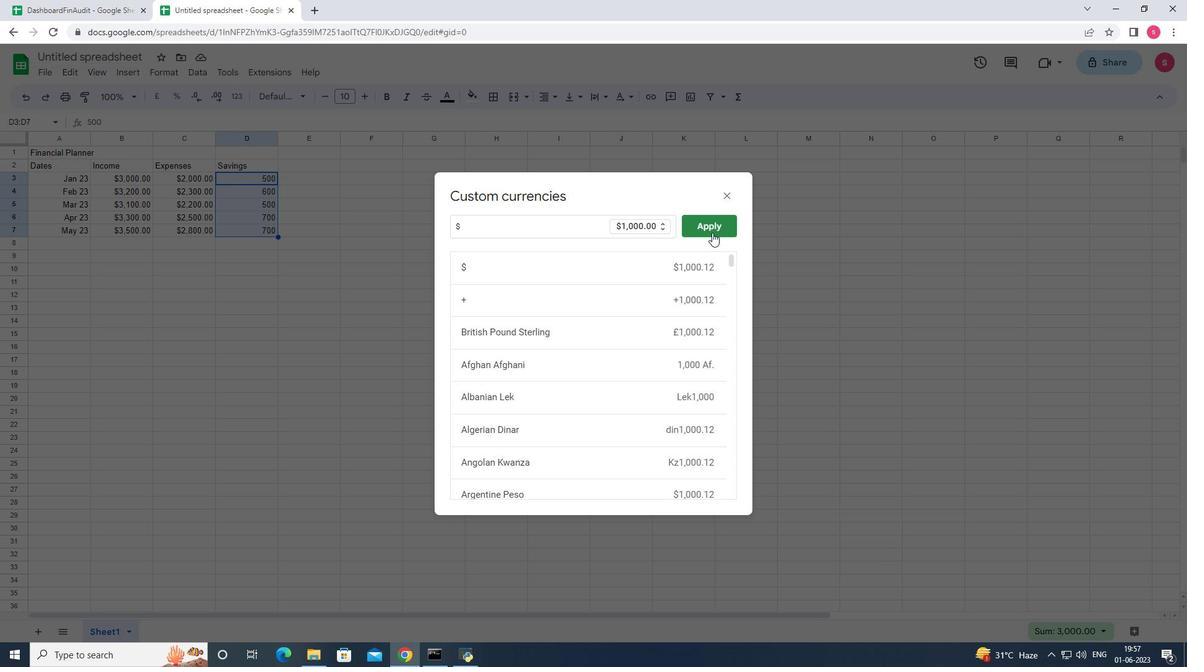 
Action: Mouse moved to (316, 162)
Screenshot: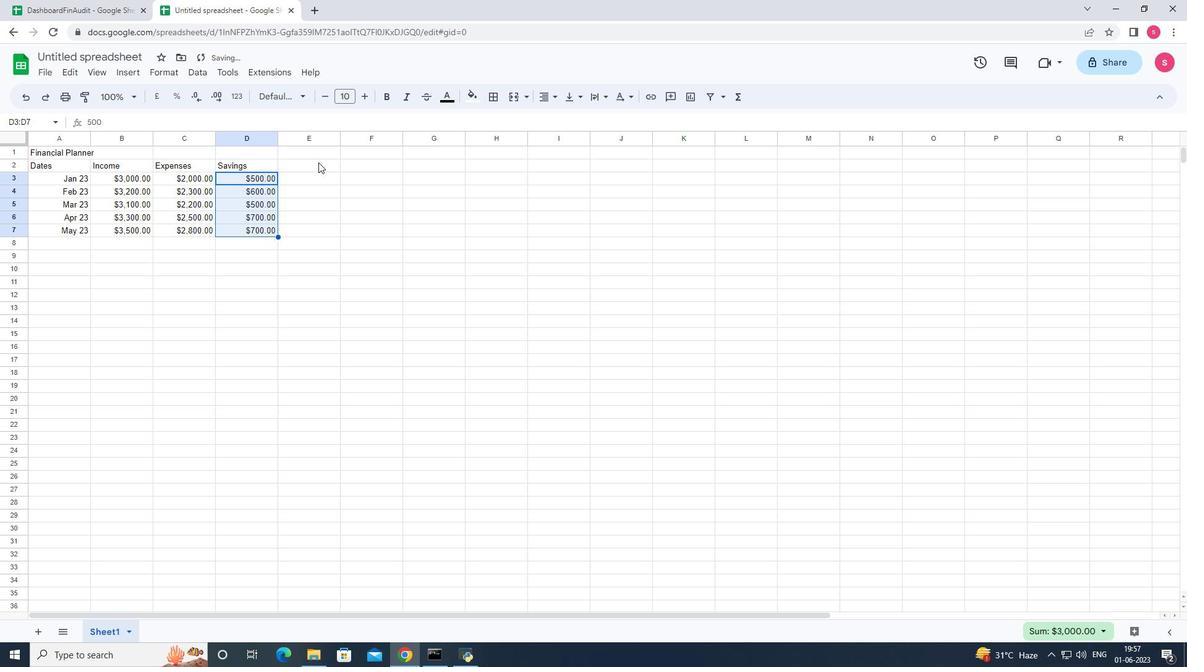 
Action: Mouse pressed left at (316, 162)
Screenshot: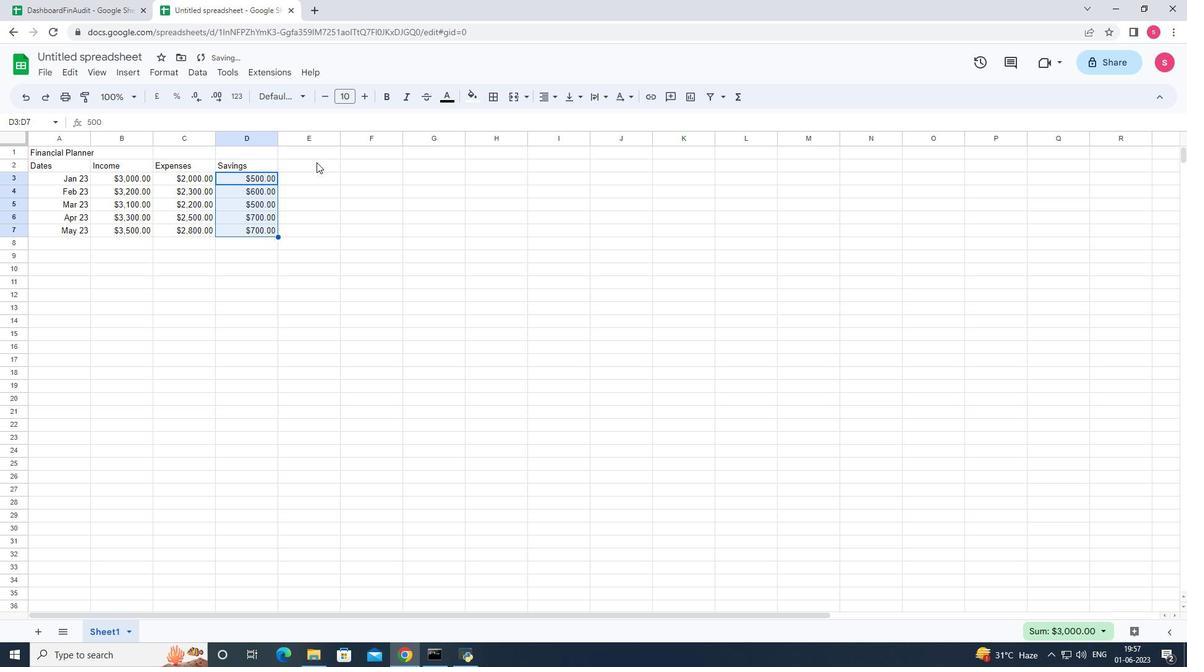 
Action: Mouse moved to (367, 217)
Screenshot: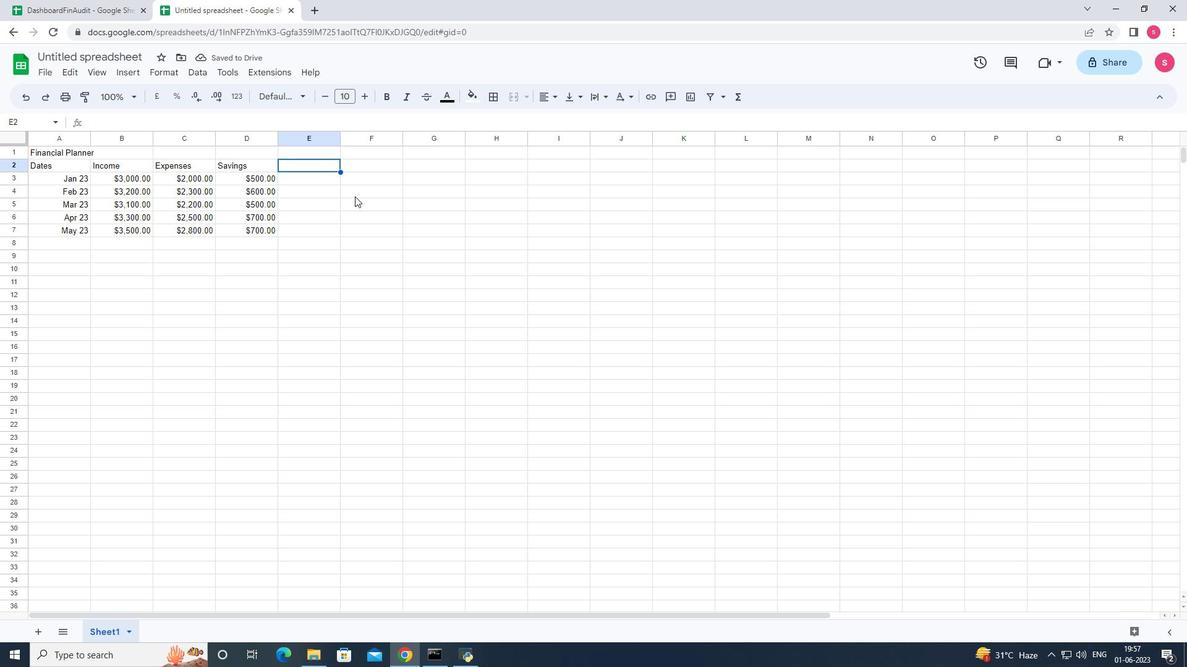 
Action: Key pressed <Key.shift>Nett<Key.space><Key.backspace><Key.backspace><Key.space><Key.shift>Savings<Key.down><Key.up><Key.down>1000<Key.enter>1200<Key.enter>900<Key.enter>800<Key.enter>700<Key.enter>
Screenshot: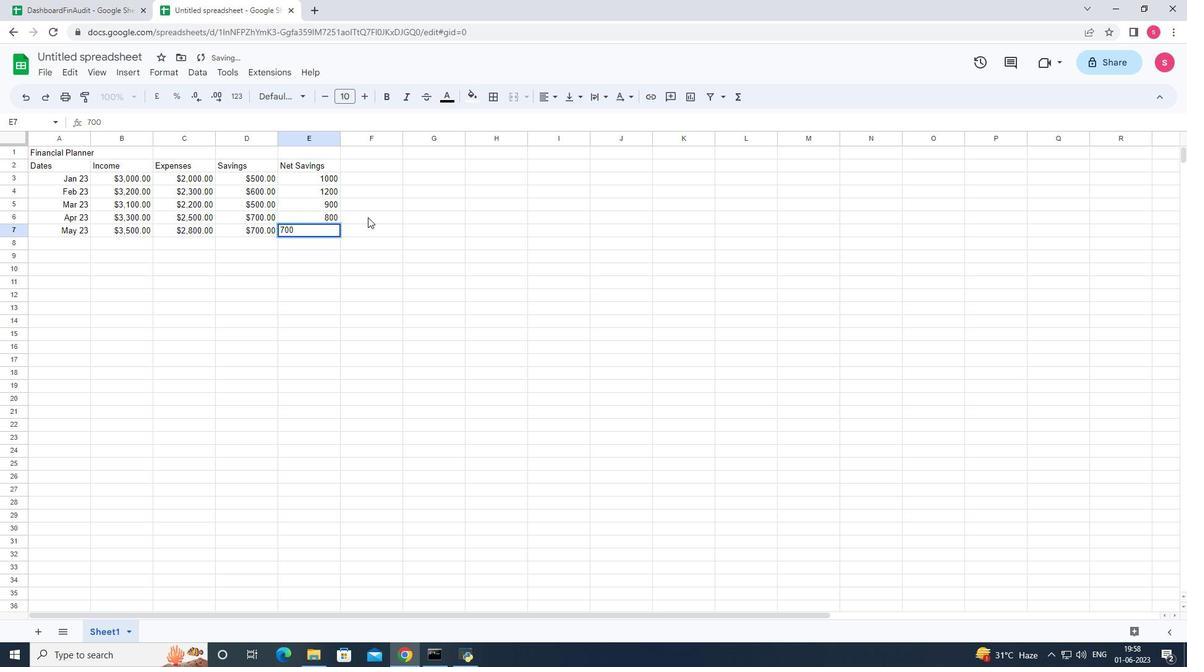 
Action: Mouse moved to (299, 180)
Screenshot: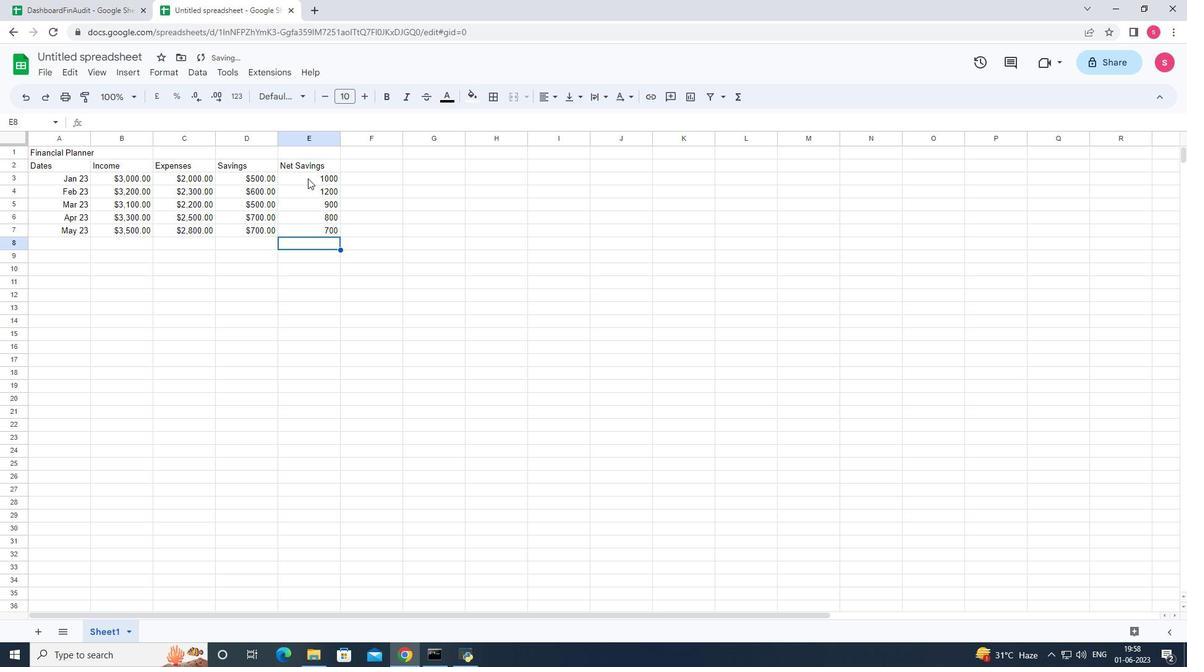 
Action: Mouse pressed left at (299, 180)
Screenshot: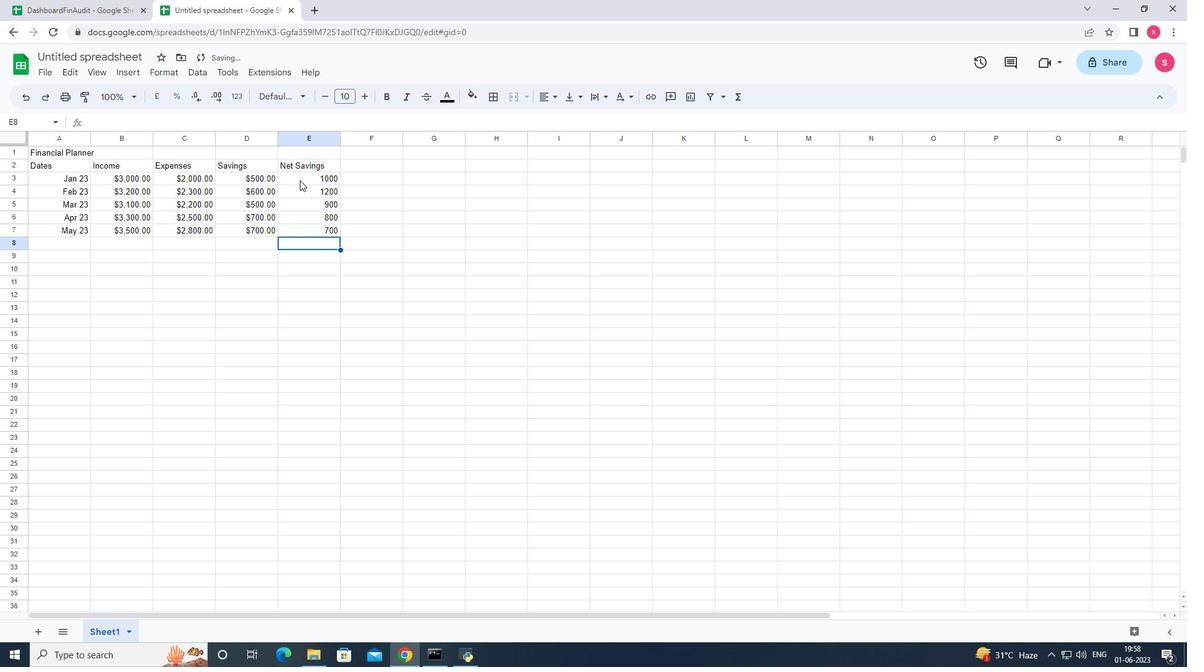 
Action: Mouse moved to (163, 76)
Screenshot: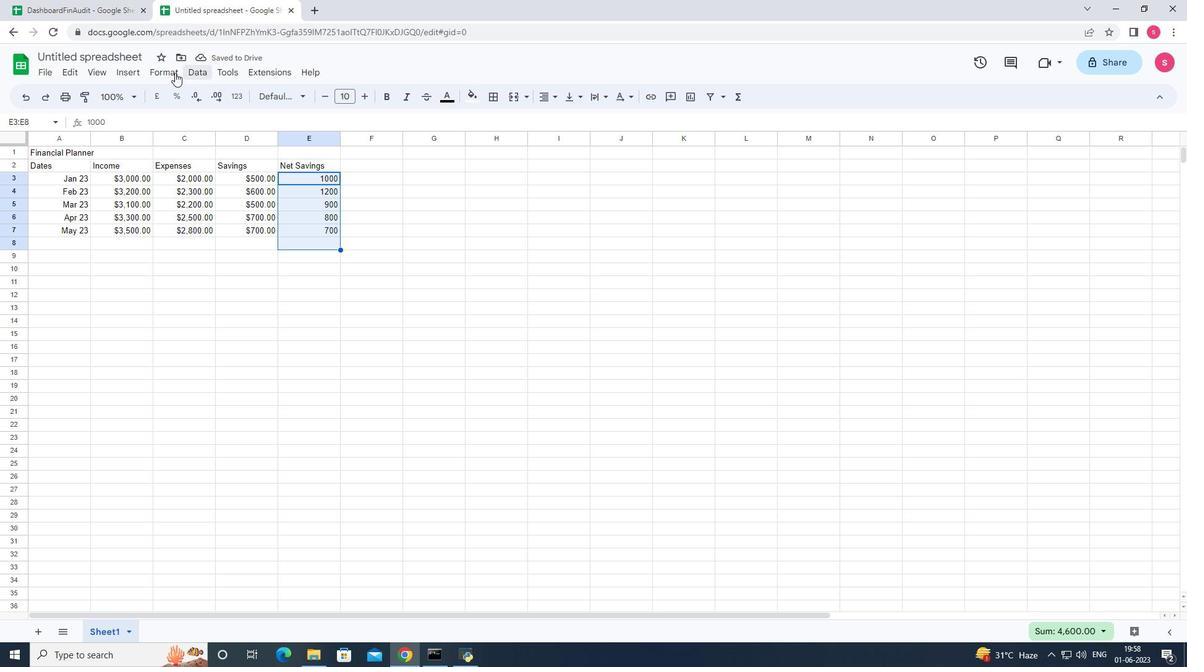 
Action: Mouse pressed left at (163, 76)
Screenshot: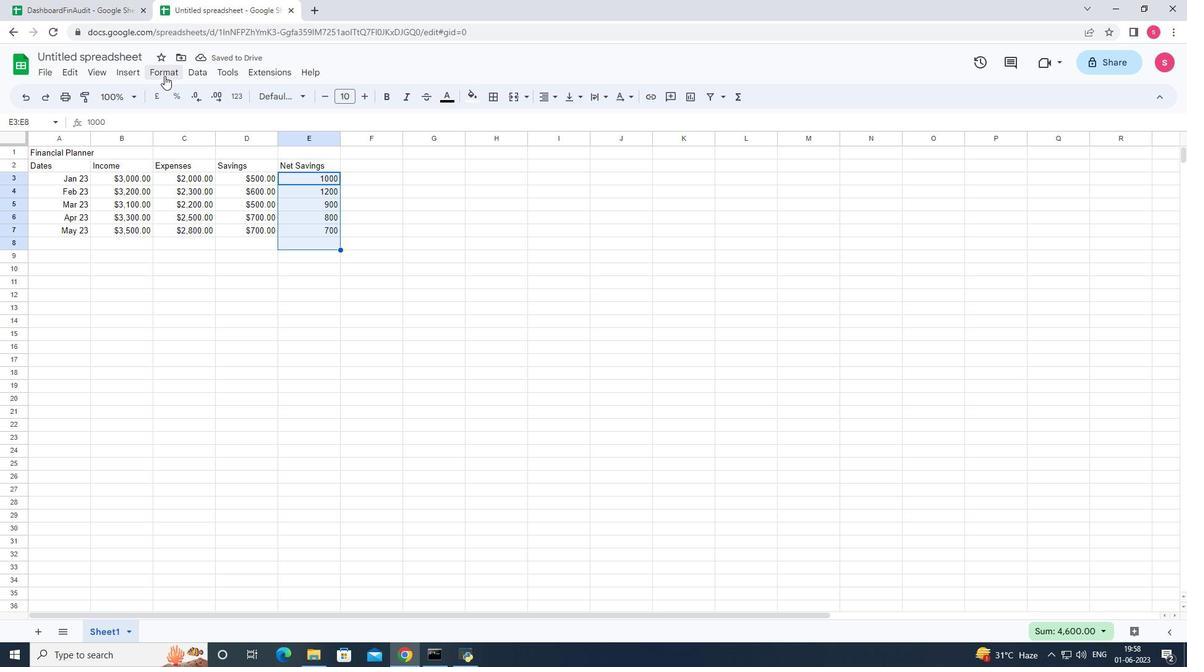 
Action: Mouse moved to (207, 118)
Screenshot: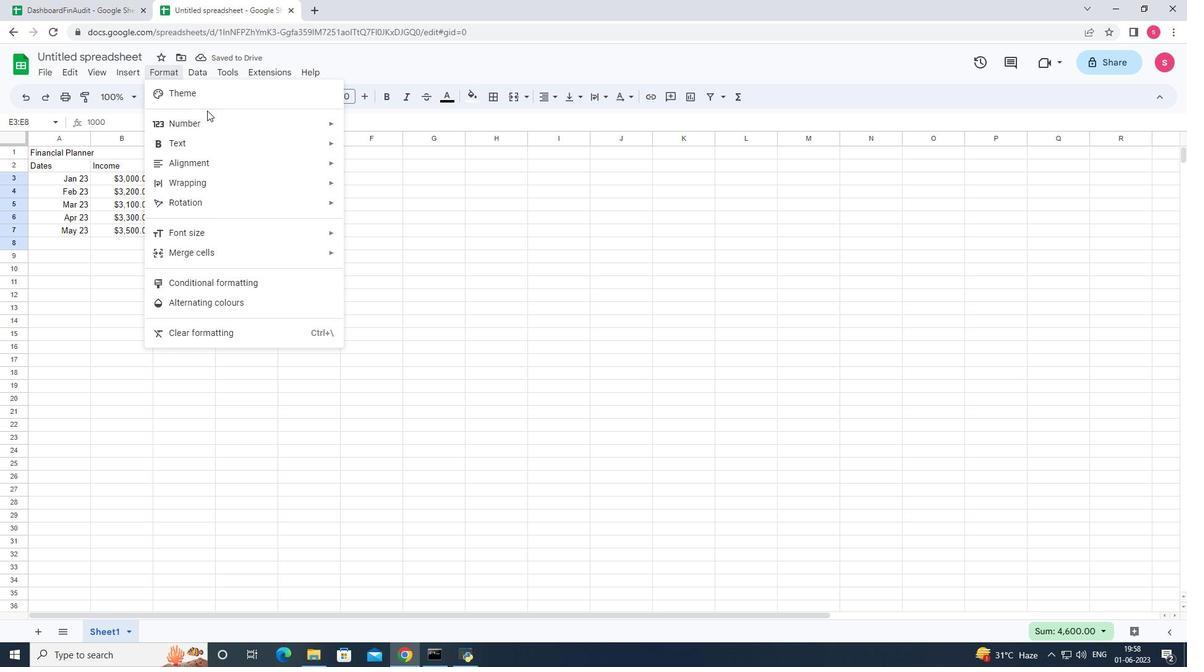 
Action: Mouse pressed left at (207, 118)
Screenshot: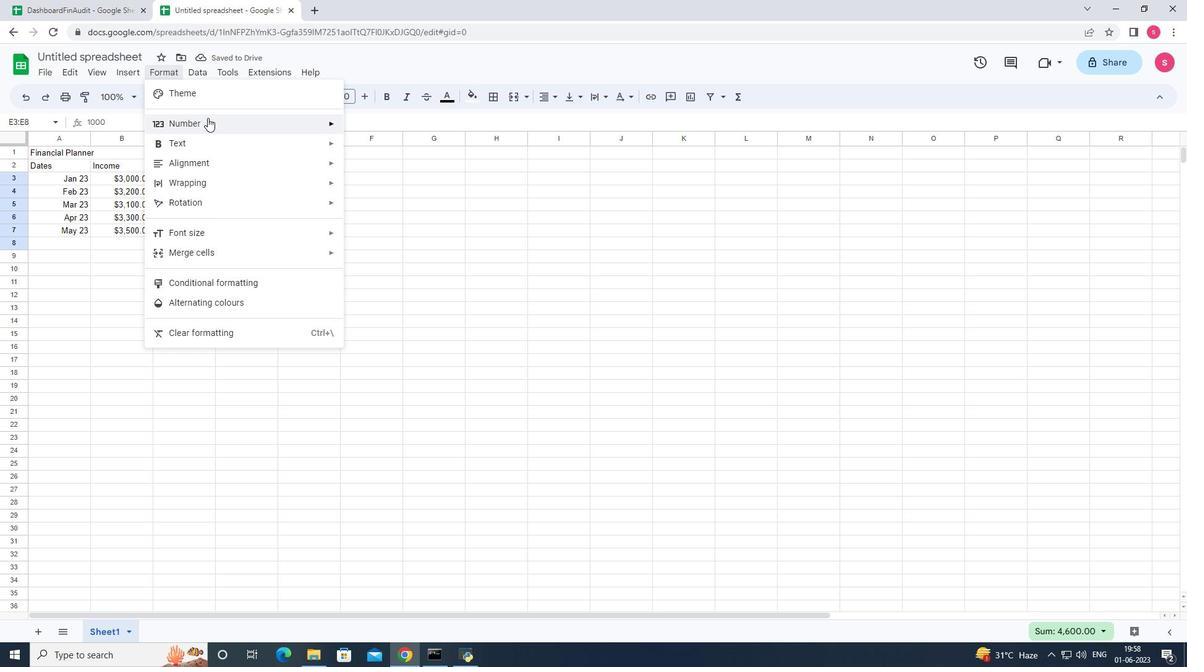 
Action: Mouse moved to (417, 499)
Screenshot: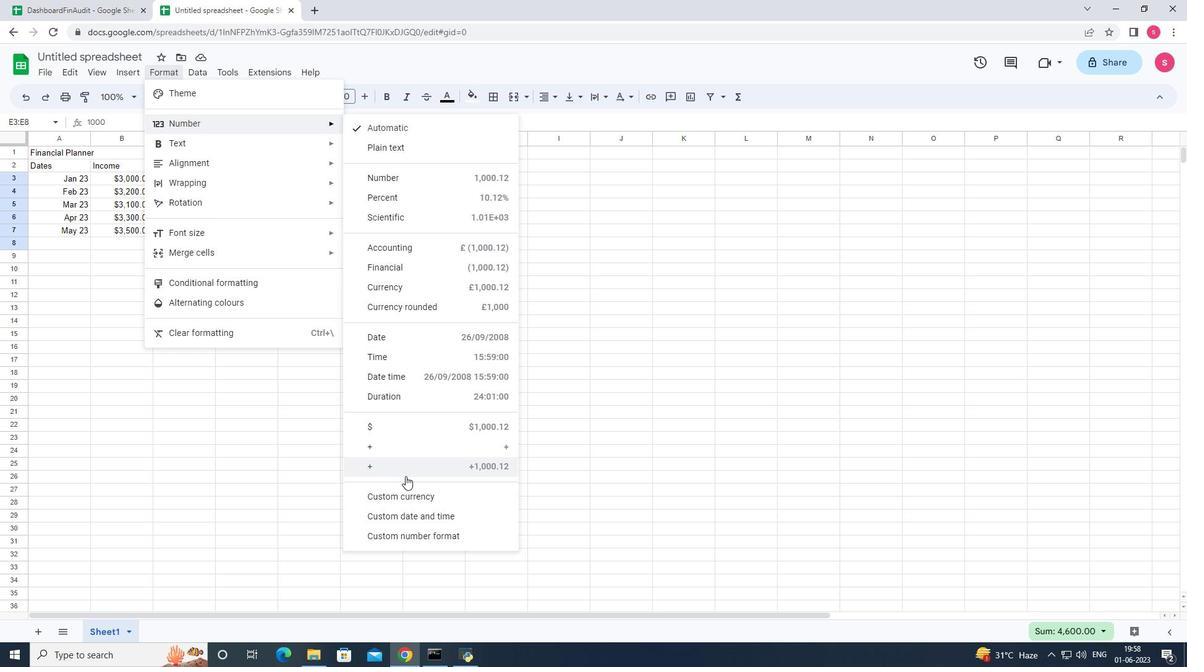 
Action: Mouse pressed left at (417, 499)
Screenshot: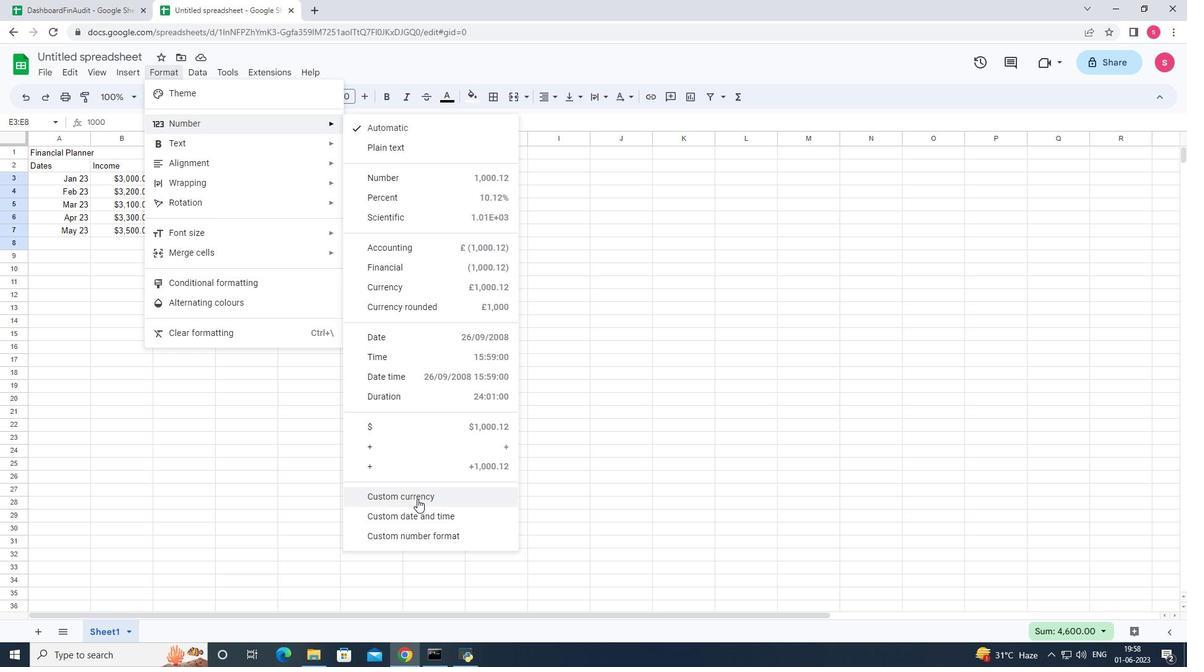 
Action: Mouse moved to (708, 258)
Screenshot: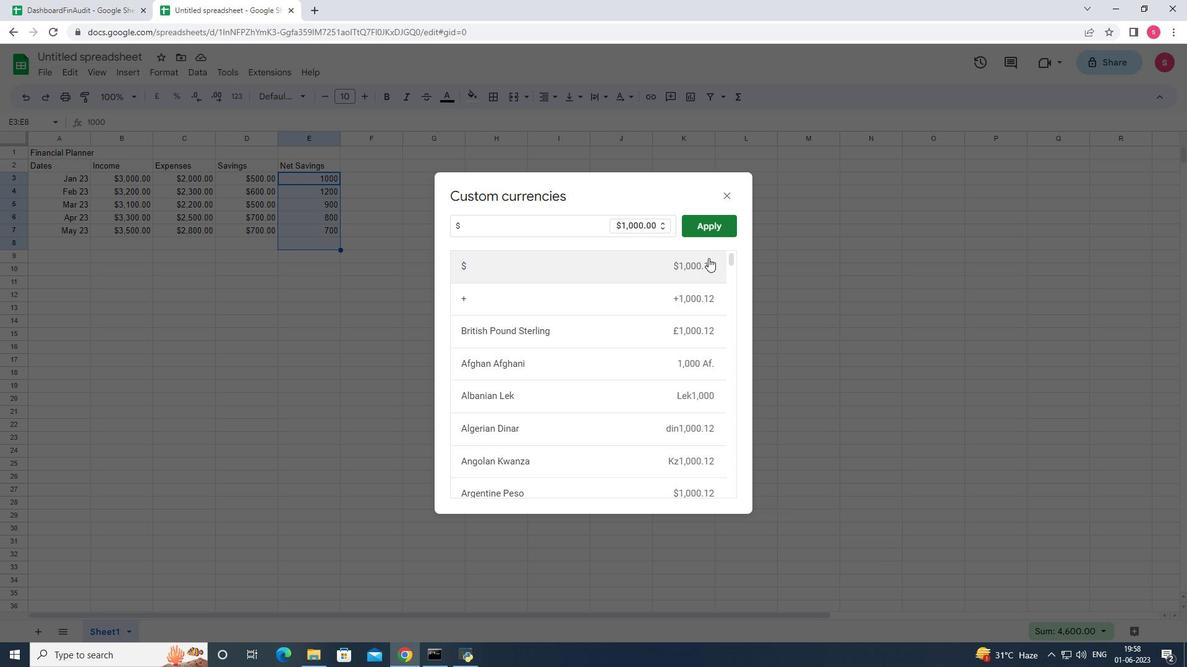 
Action: Mouse pressed left at (708, 258)
Screenshot: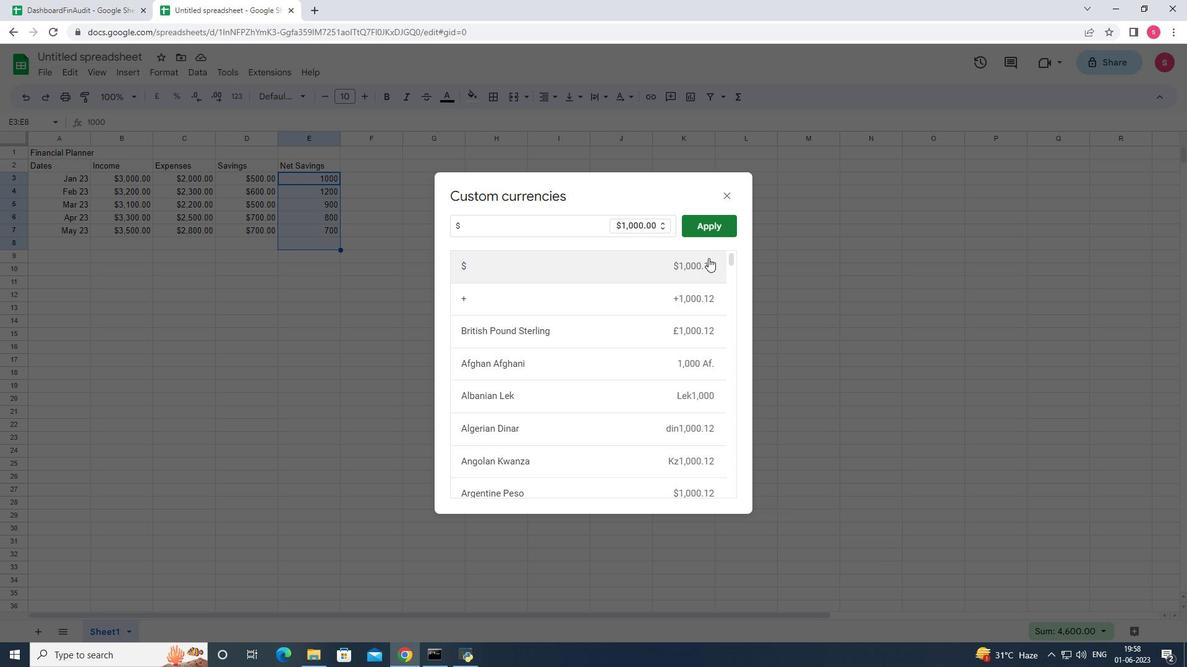 
Action: Mouse moved to (711, 231)
Screenshot: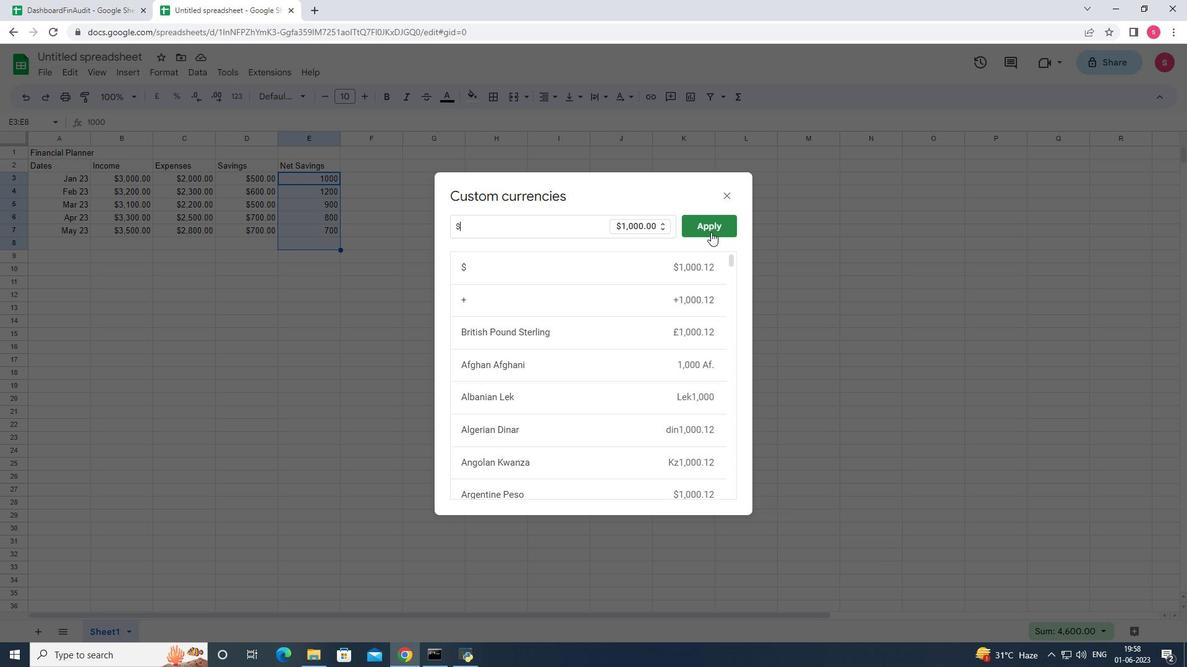 
Action: Mouse pressed left at (711, 231)
Screenshot: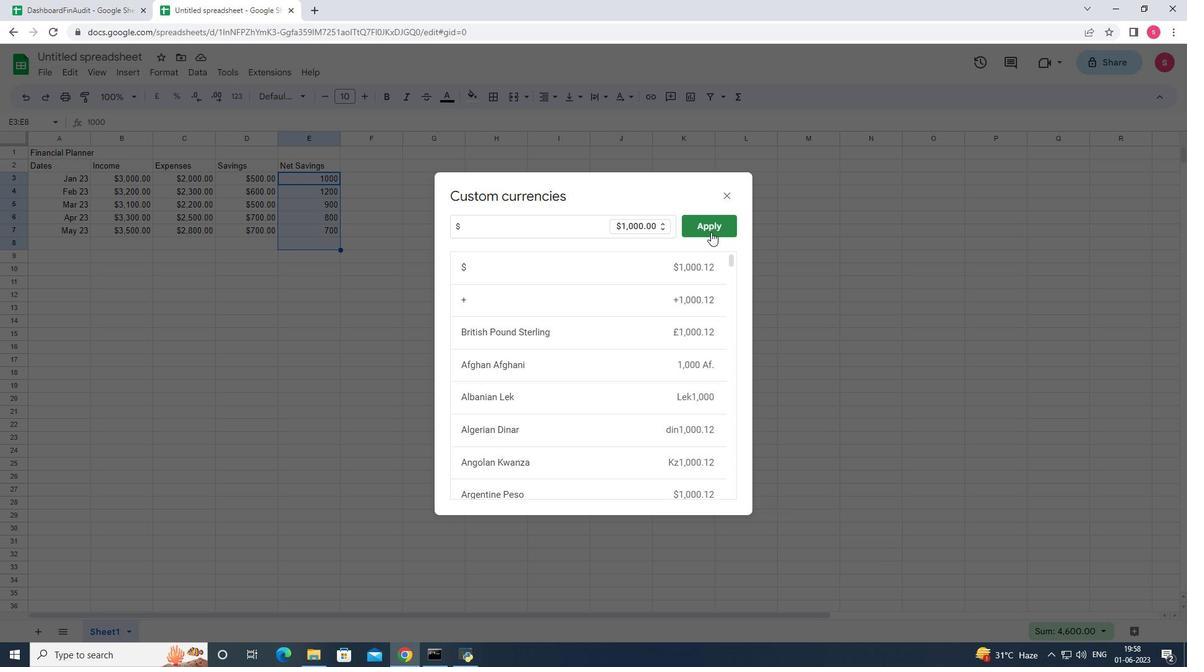 
Action: Mouse moved to (426, 270)
Screenshot: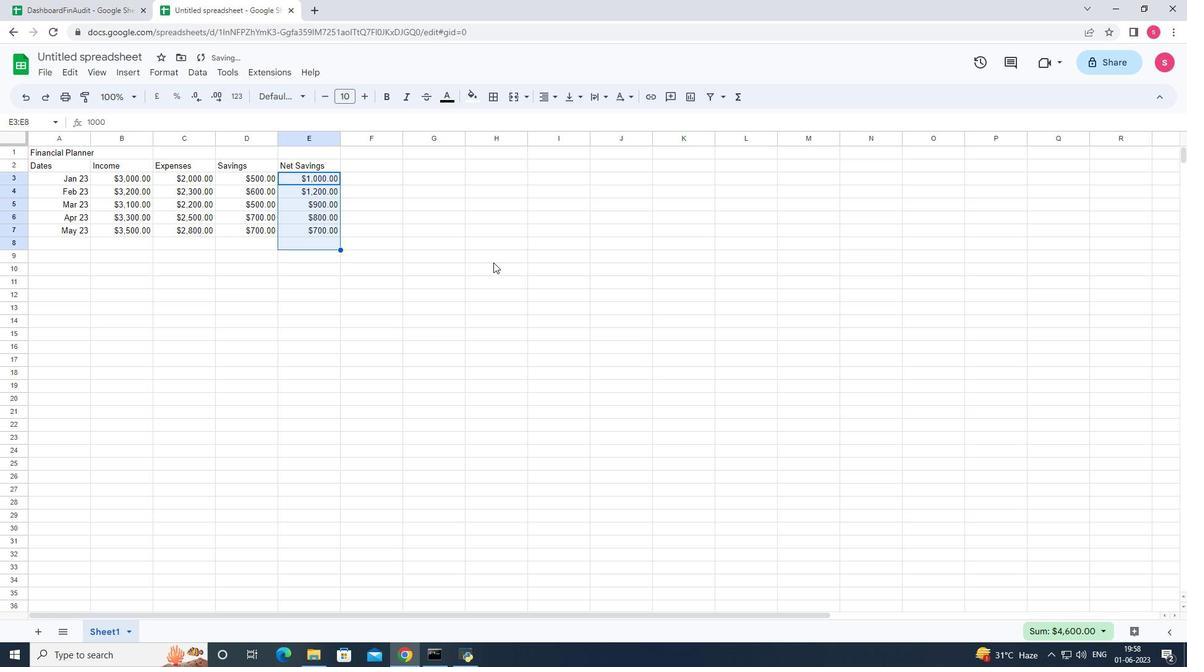 
Action: Mouse pressed left at (426, 270)
Screenshot: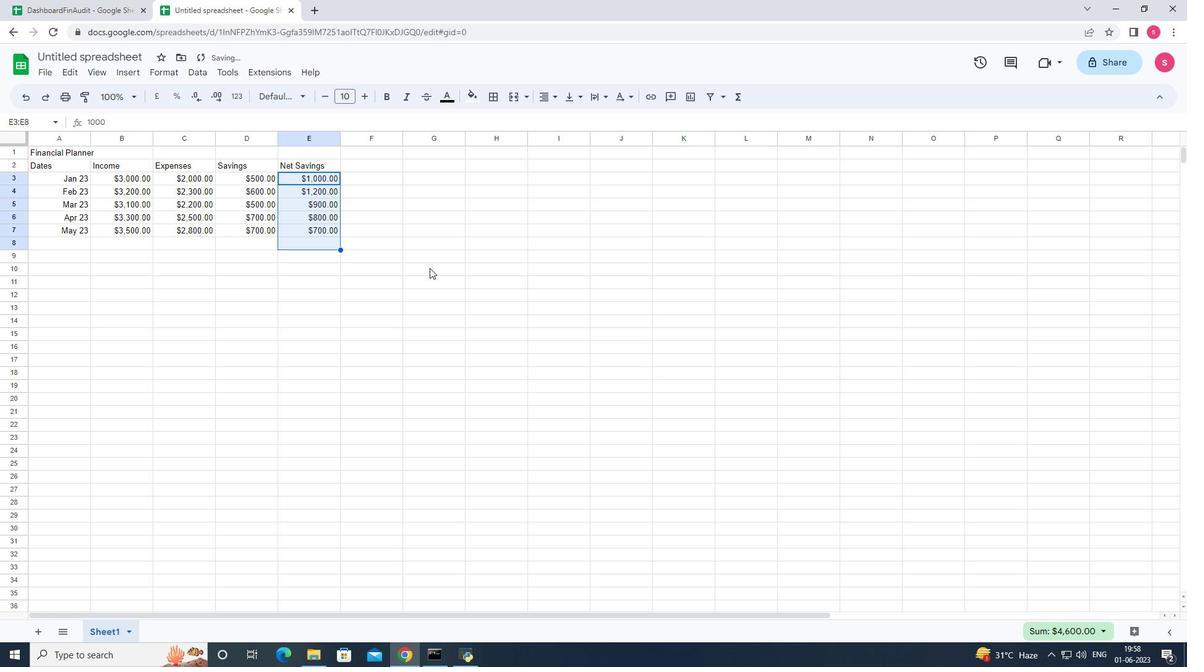 
Action: Mouse moved to (87, 54)
Screenshot: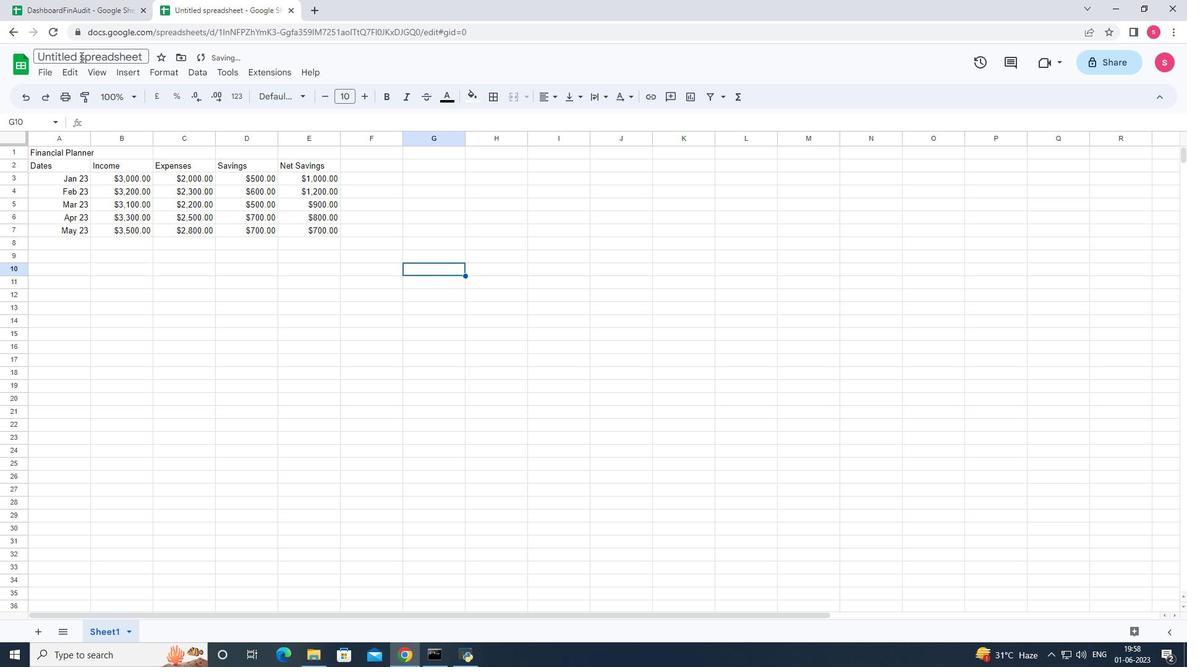 
Action: Mouse pressed left at (87, 54)
Screenshot: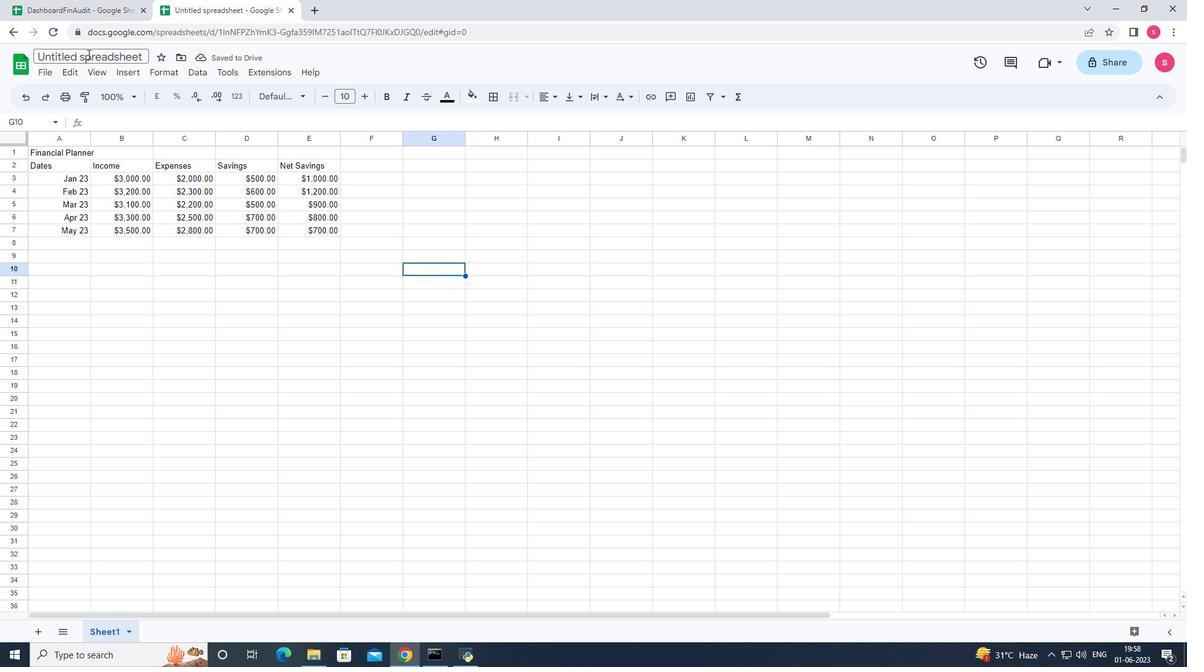 
Action: Key pressed <Key.backspace><Key.shift><Key.shift>Dashboard<Key.shift>Fin<Key.shift>Dashboard<Key.enter>
Screenshot: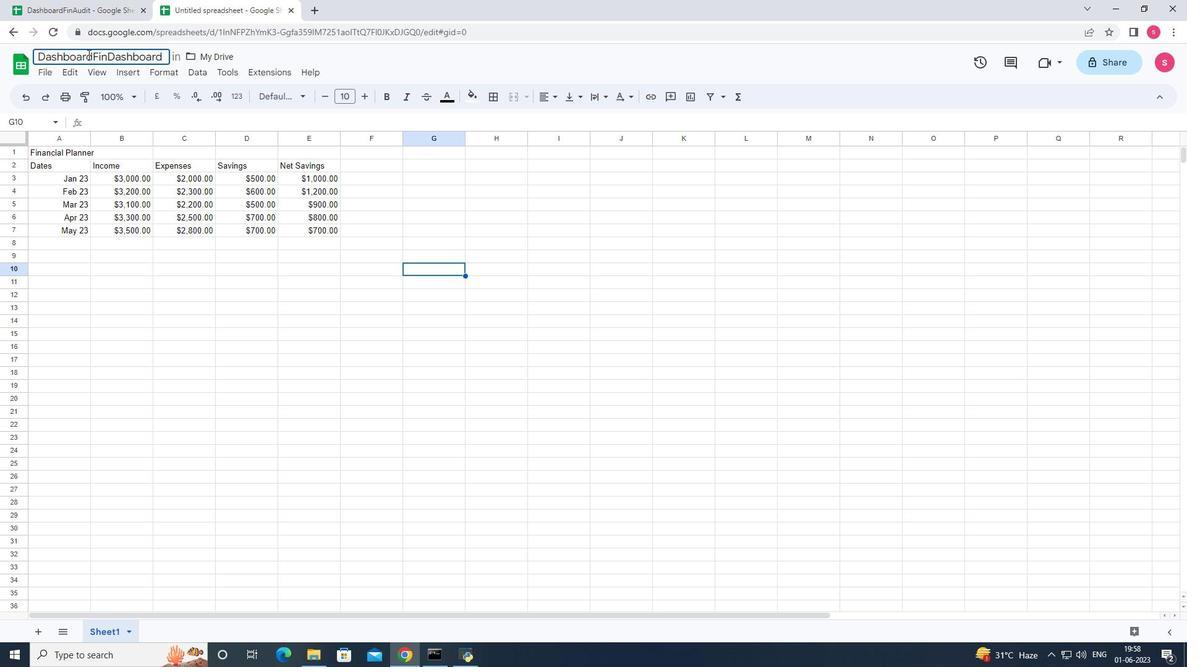 
Action: Mouse moved to (89, 141)
Screenshot: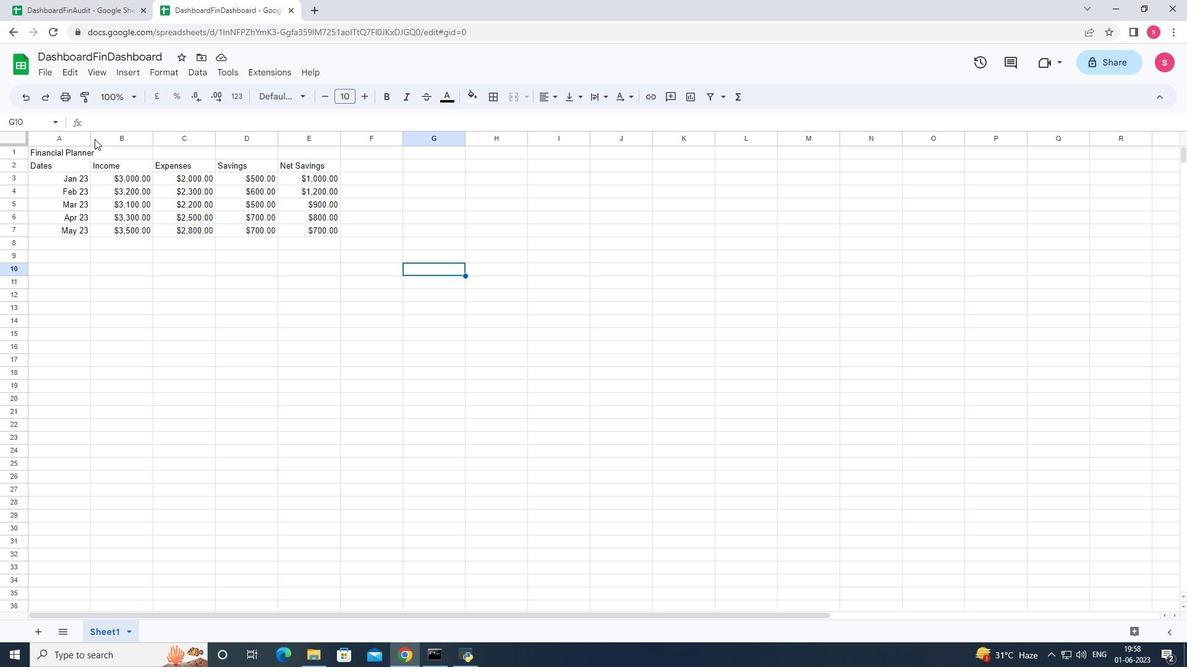 
Action: Mouse pressed left at (89, 141)
Screenshot: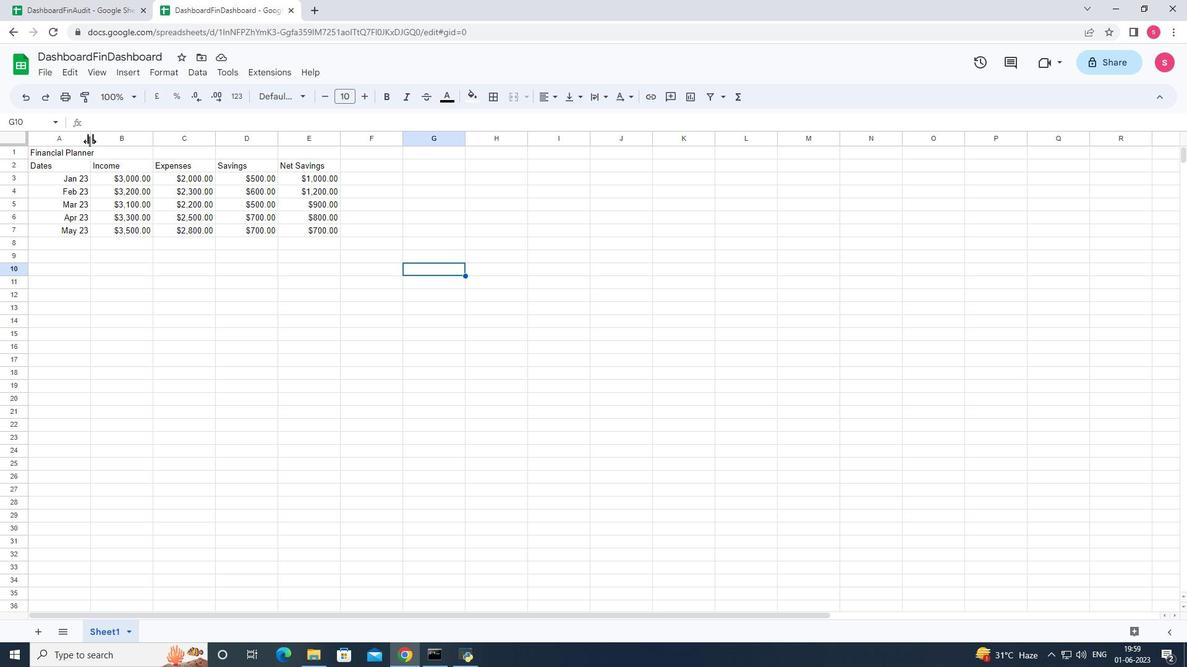 
Action: Mouse pressed left at (89, 141)
Screenshot: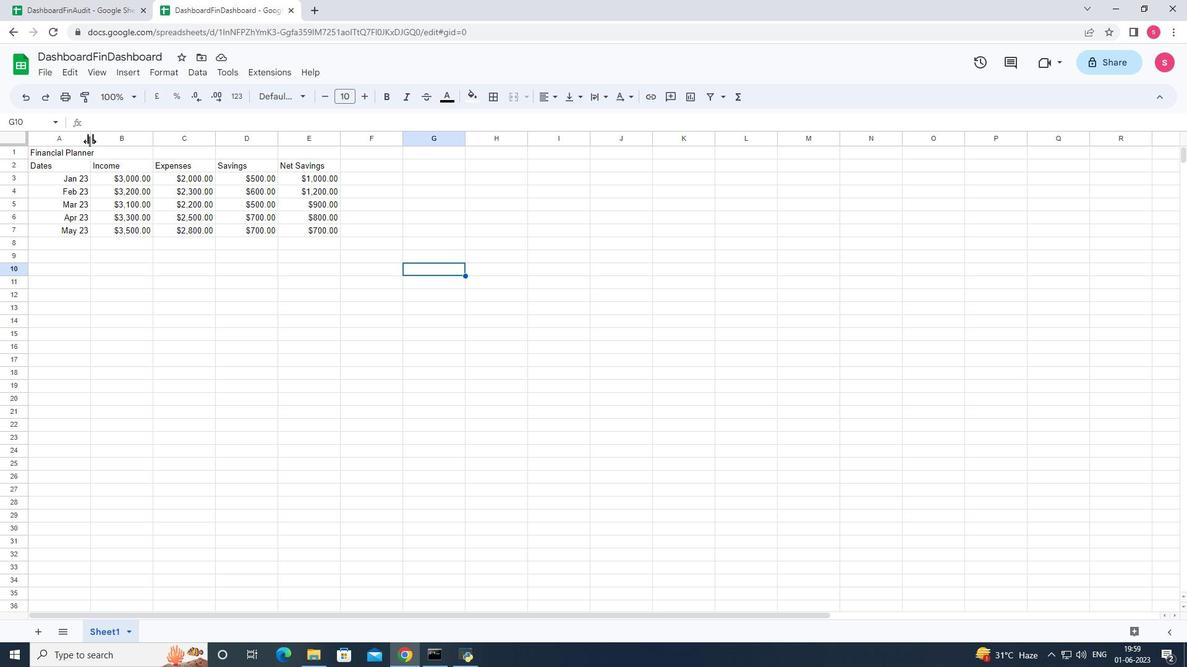 
Action: Mouse pressed left at (89, 141)
Screenshot: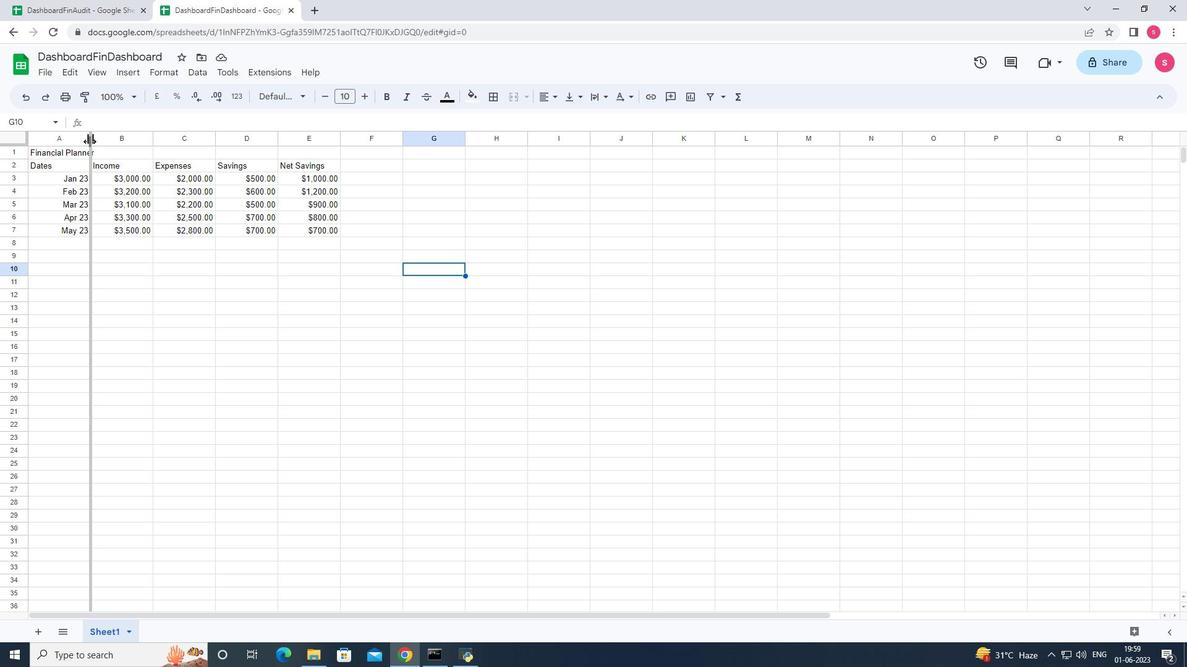 
Action: Mouse moved to (158, 134)
Screenshot: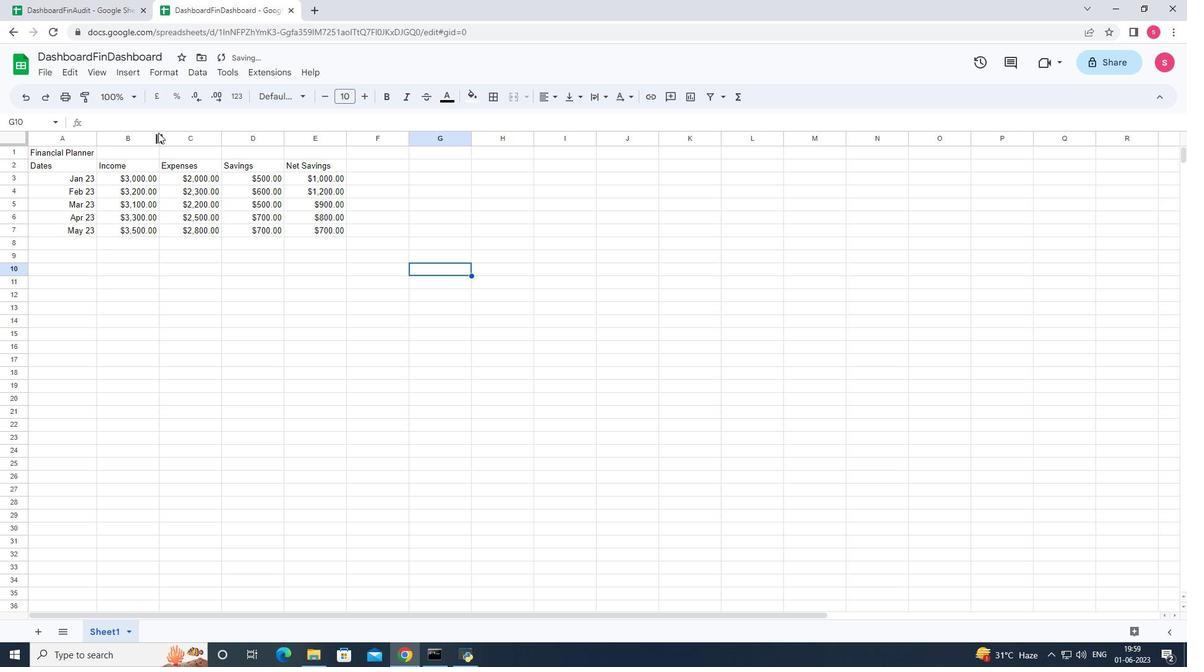 
Action: Mouse pressed left at (158, 134)
Screenshot: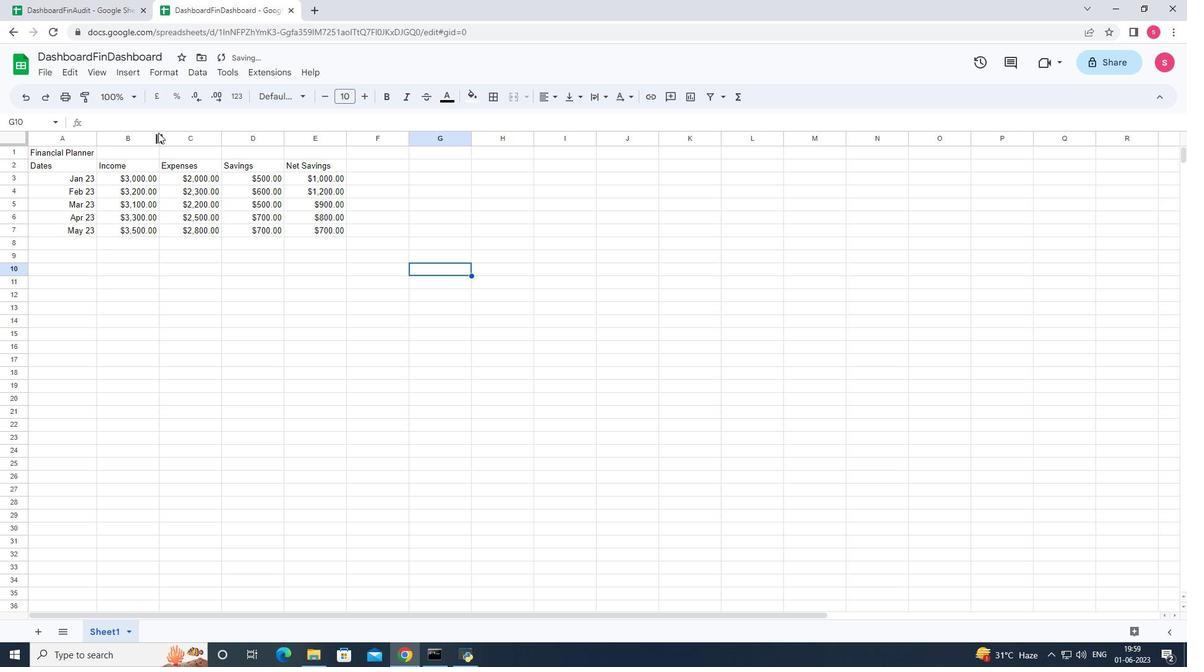 
Action: Mouse pressed left at (158, 134)
Screenshot: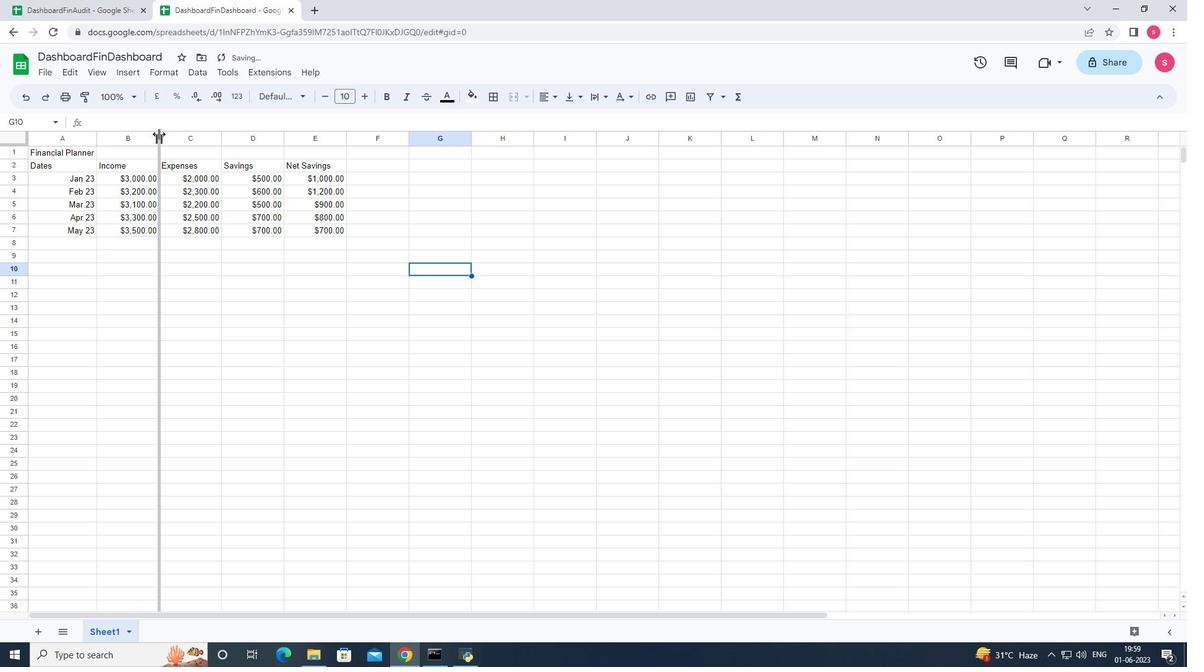 
Action: Mouse moved to (201, 137)
Screenshot: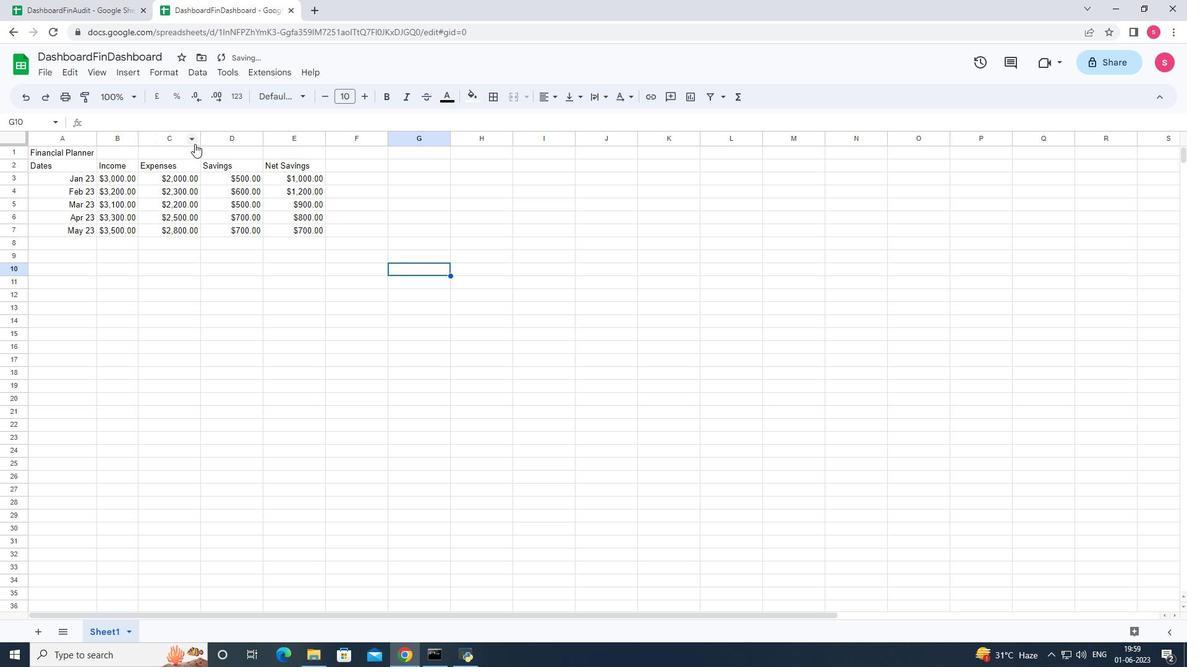 
Action: Mouse pressed left at (201, 137)
Screenshot: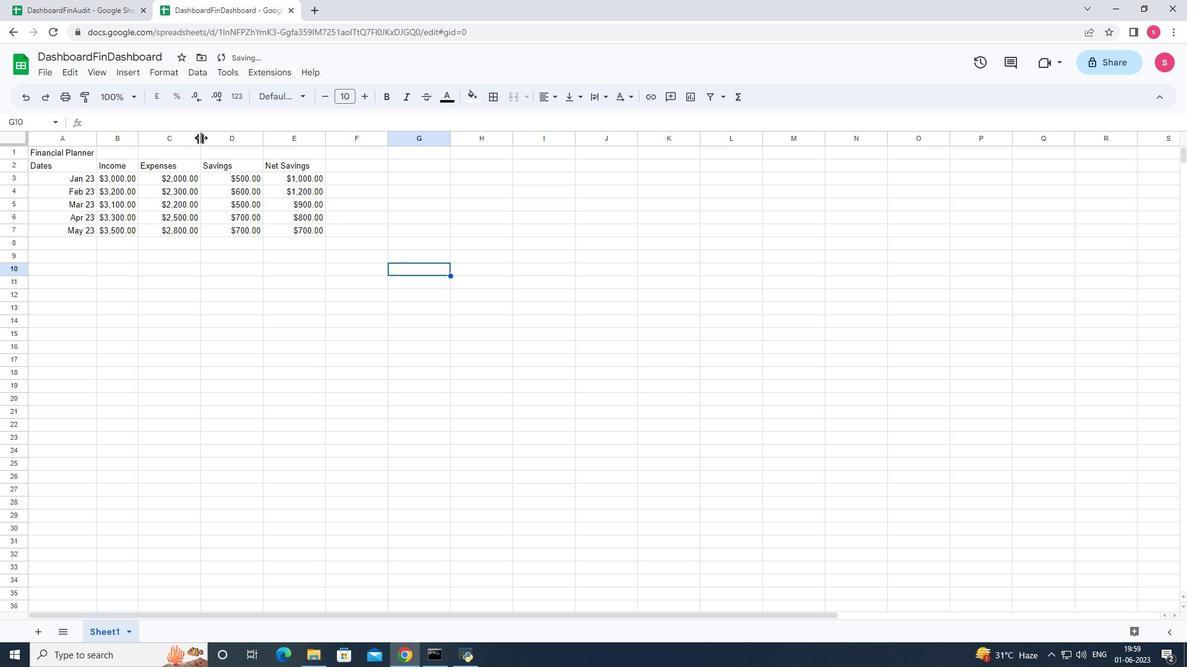 
Action: Mouse pressed left at (201, 137)
Screenshot: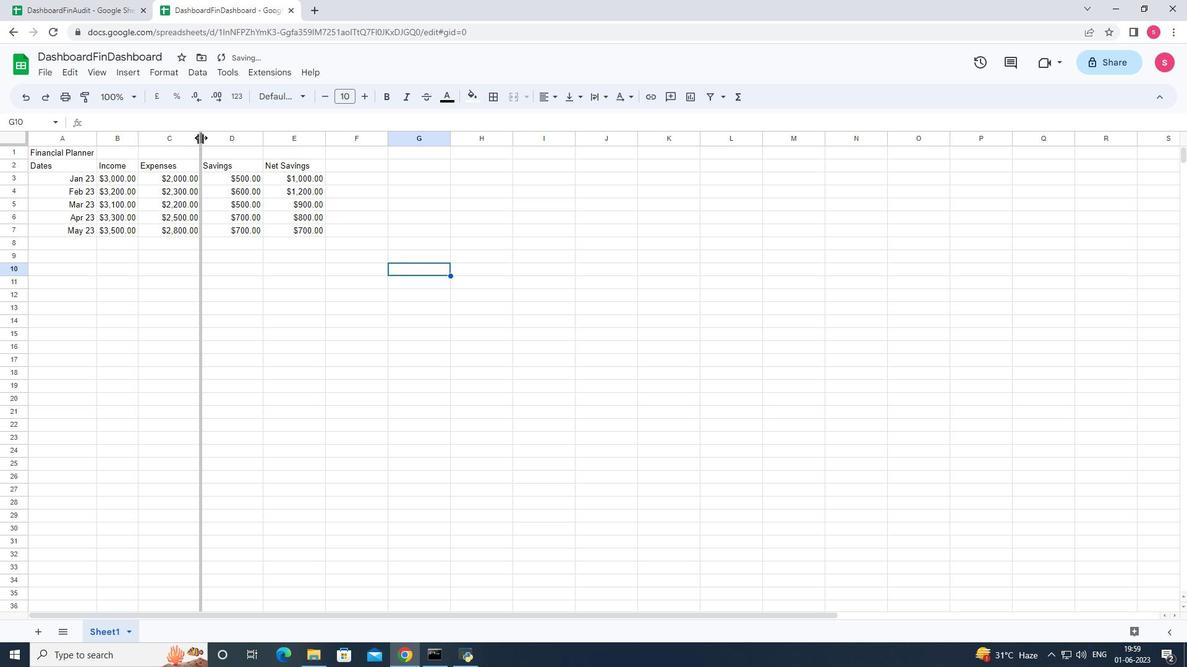 
Action: Mouse moved to (239, 138)
Screenshot: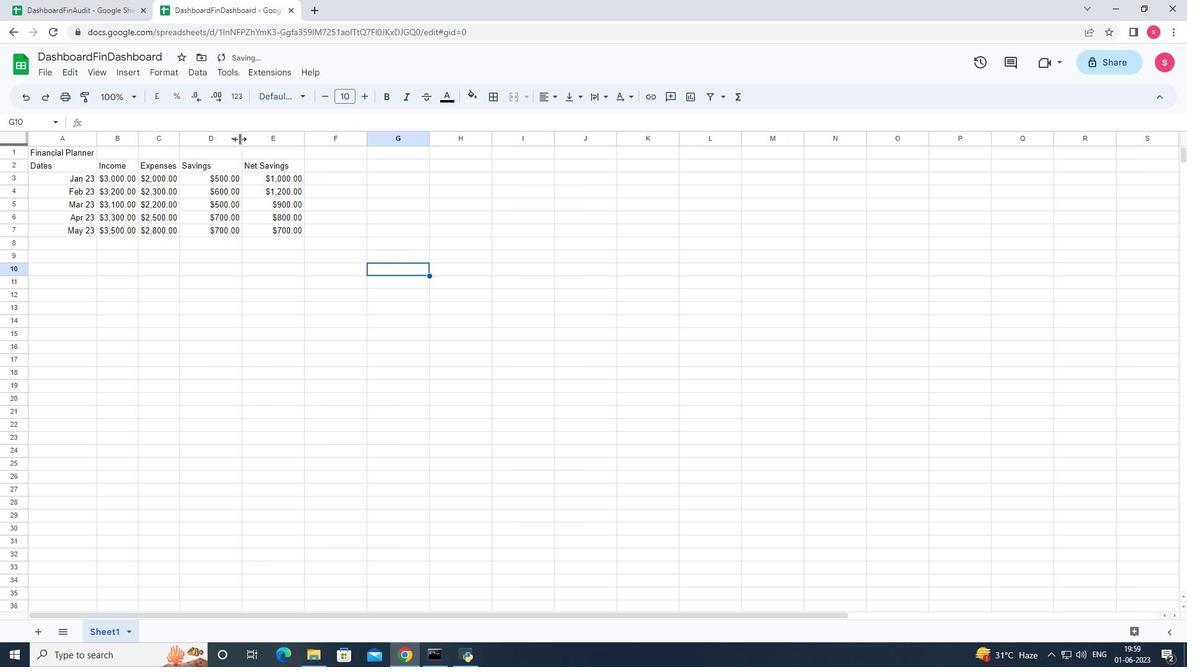 
Action: Mouse pressed left at (239, 138)
Screenshot: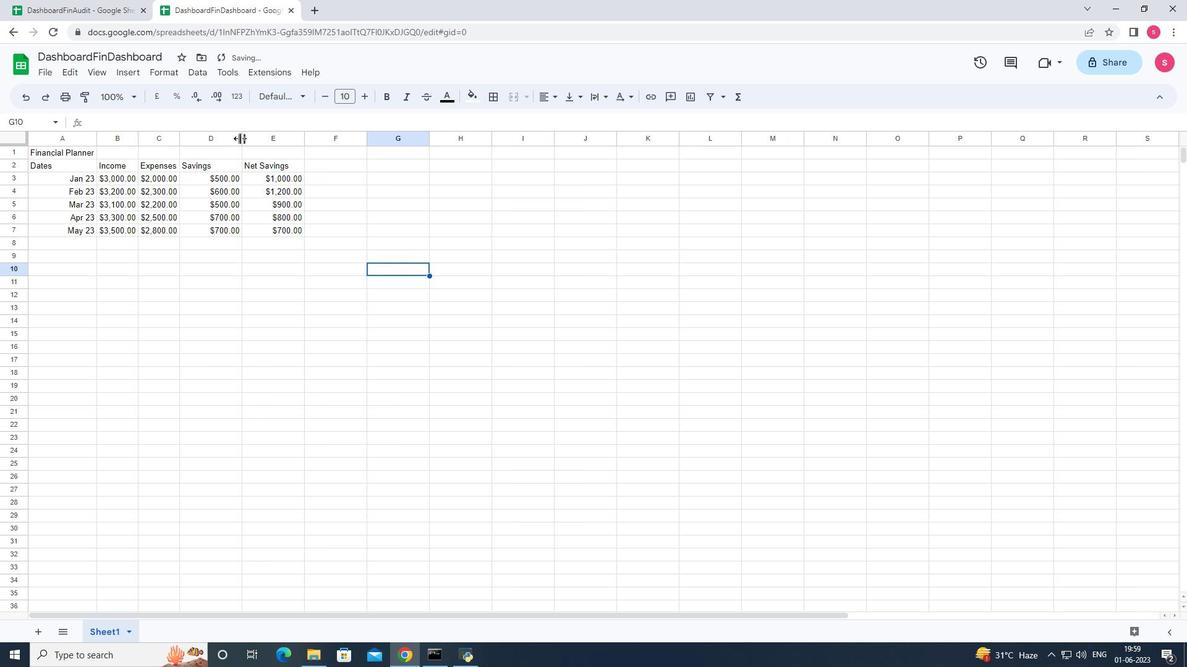 
Action: Mouse pressed left at (239, 138)
Screenshot: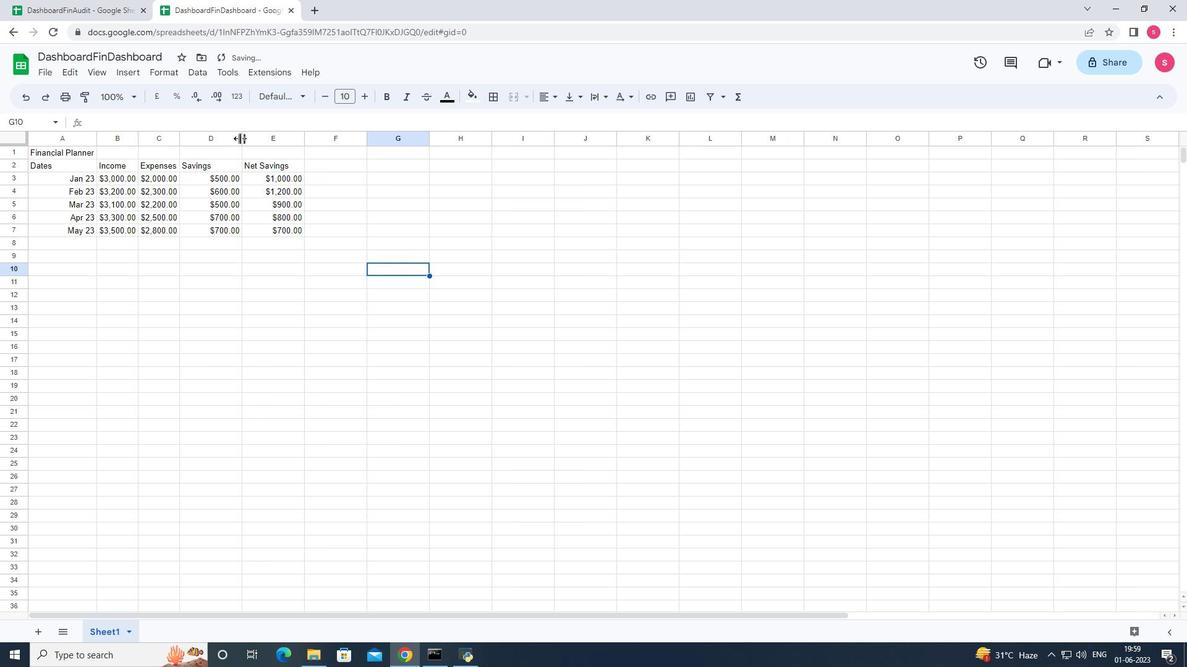 
Action: Mouse moved to (275, 141)
Screenshot: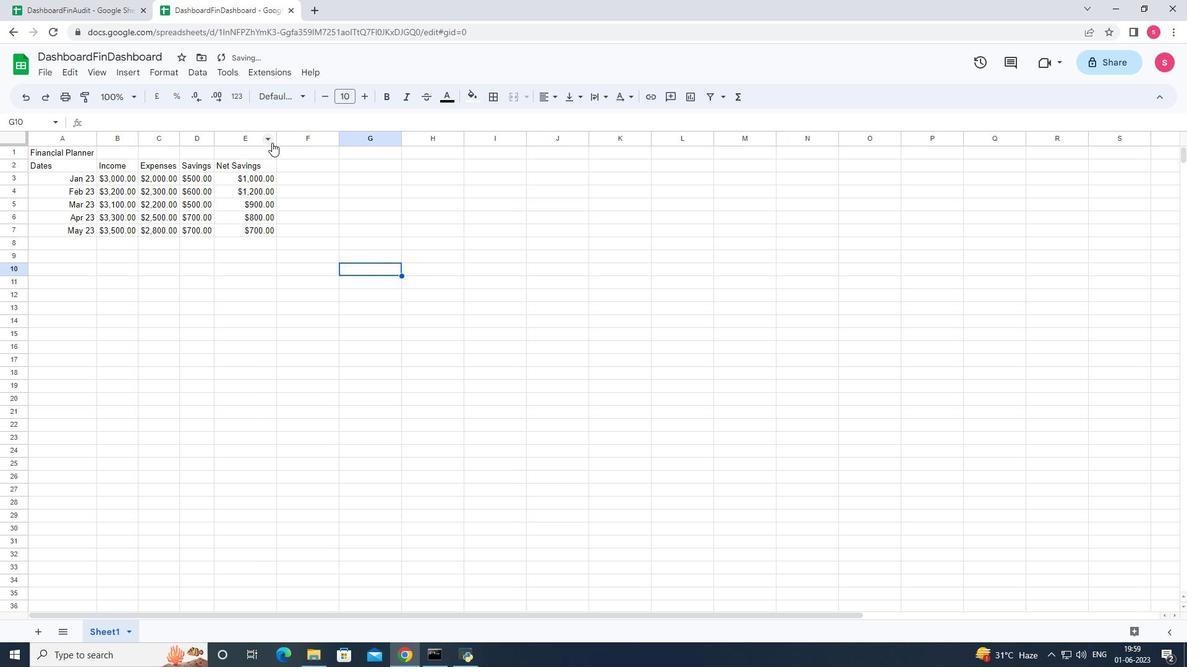 
Action: Mouse pressed left at (275, 141)
Screenshot: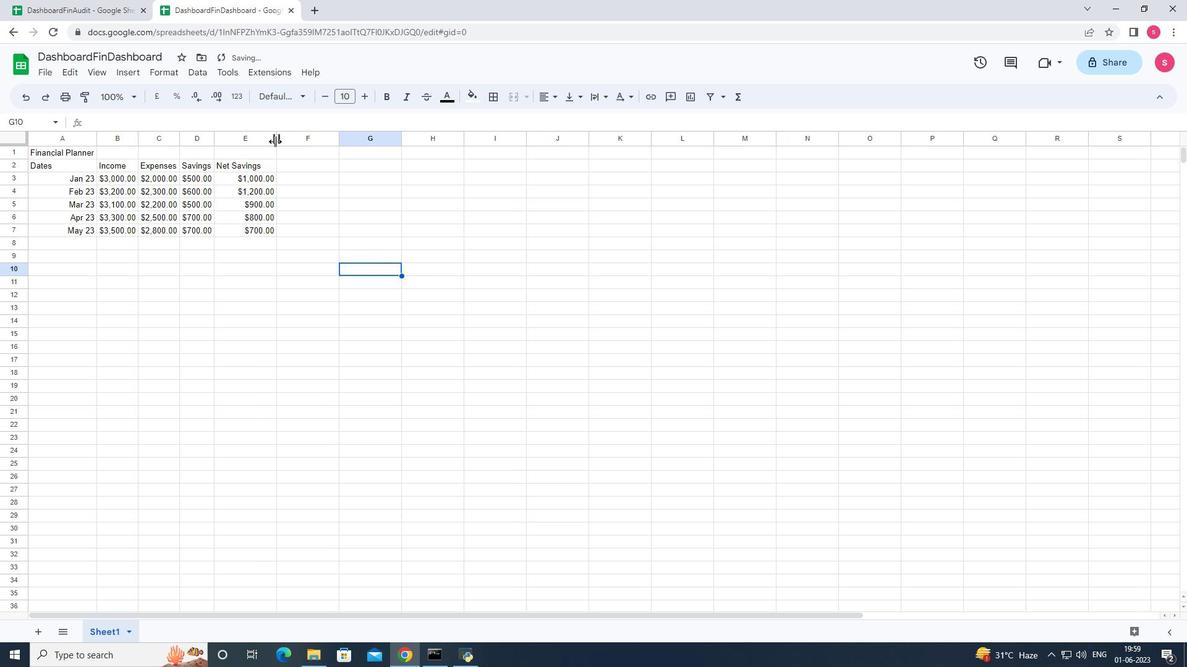 
Action: Mouse pressed left at (275, 141)
Screenshot: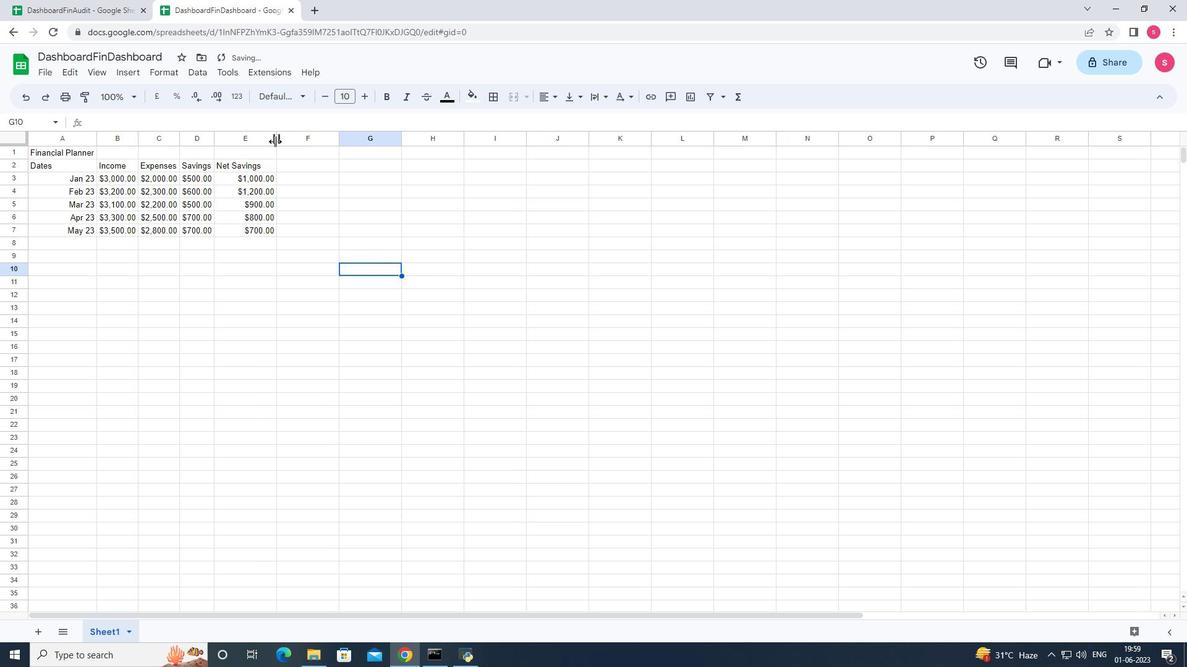 
Action: Mouse moved to (413, 280)
Screenshot: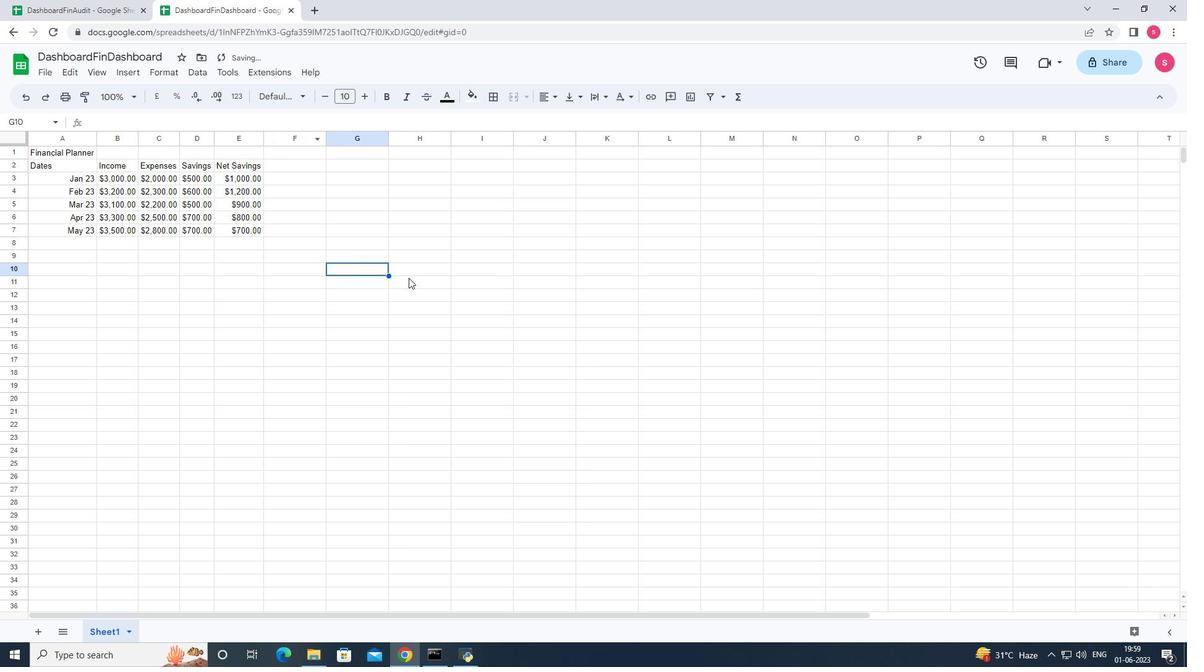 
Action: Key pressed ctrl+S
Screenshot: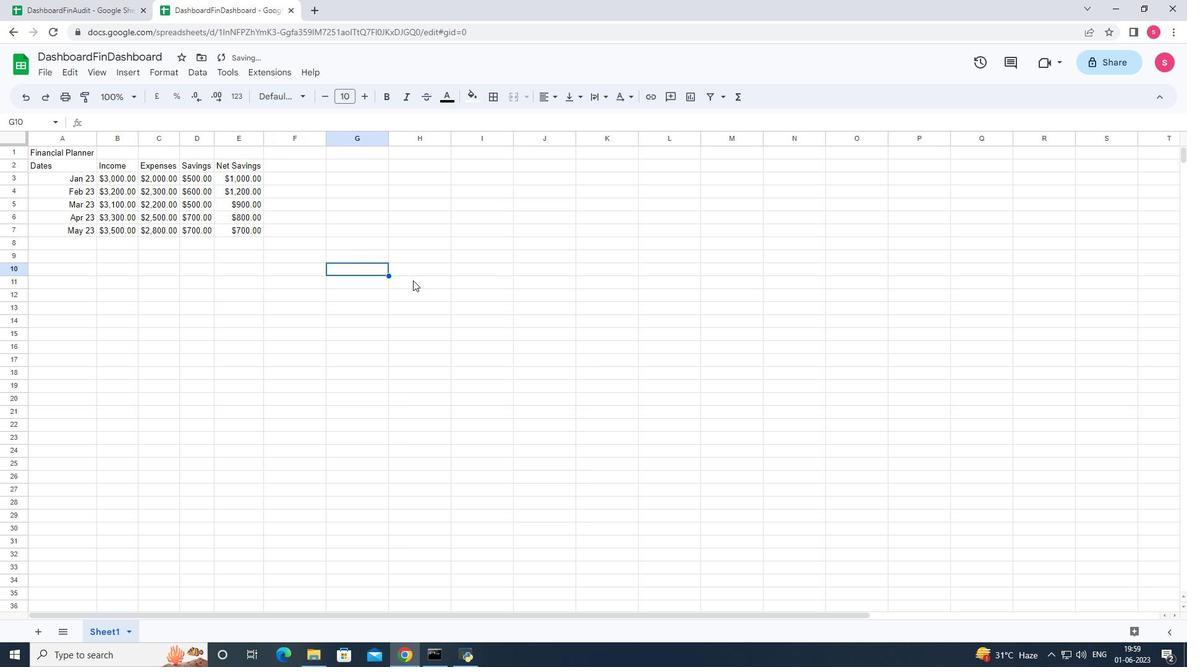 
Action: Mouse moved to (343, 296)
Screenshot: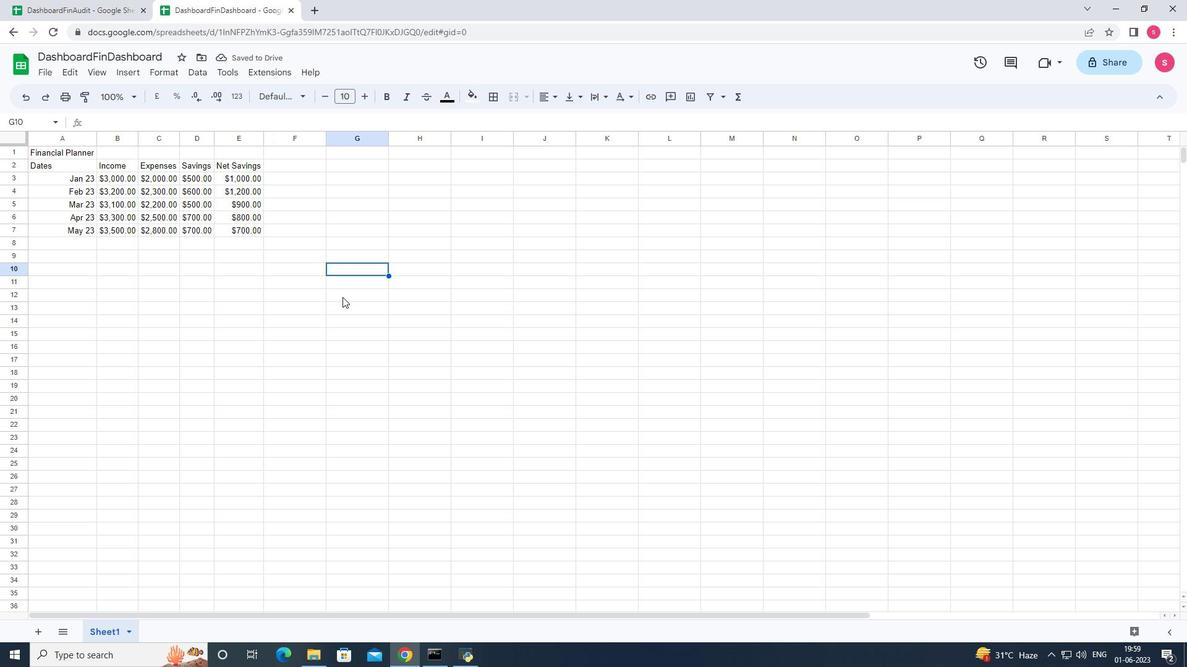 
